 Task: Add an event with the title Third Presentation Preparation, date '2024/03/26', time 8:30 AM to 10:30 AMand add a description: The quality assurance team will examine the actual deliverables produced during the project, such as software applications, reports, or physical products. They will verify that the deliverables meet the specified requirements, functional specifications, and quality standards., put the event into Red category, logged in from the account softage.8@softage.netand send the event invitation to softage.5@softage.net and softage.6@softage.net. Set a reminder for the event 2 hour before
Action: Mouse moved to (139, 171)
Screenshot: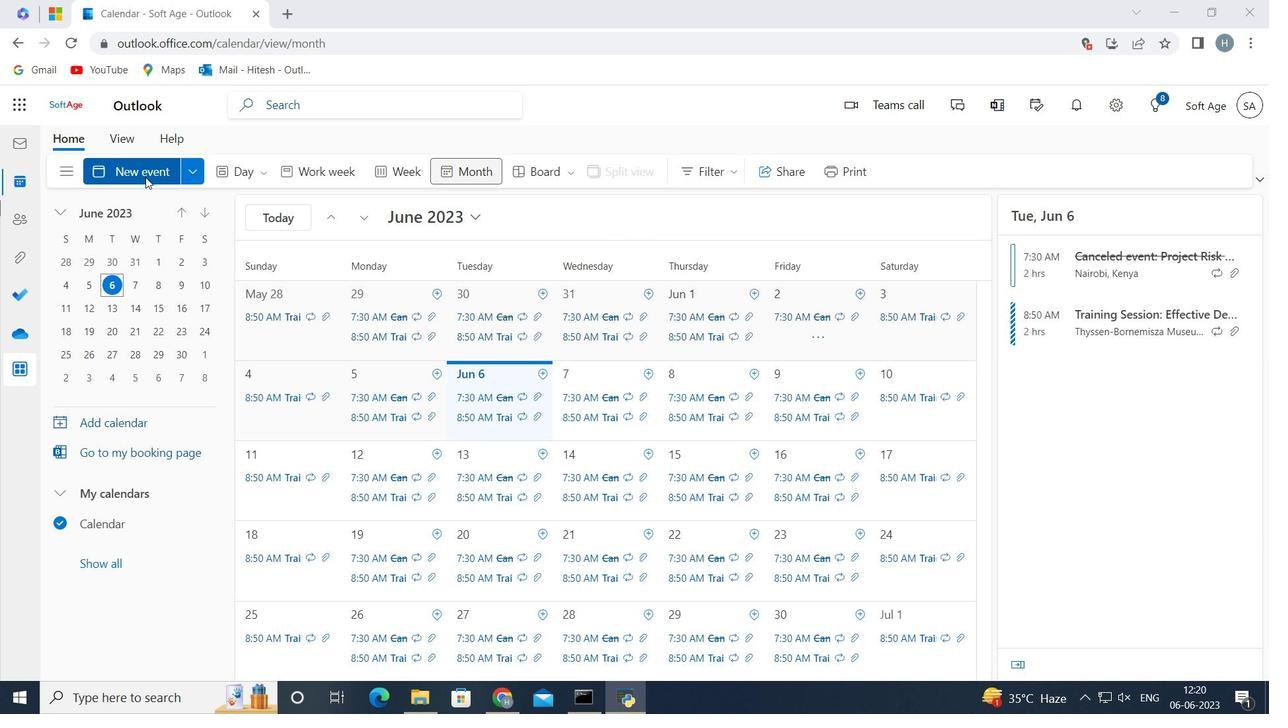 
Action: Mouse pressed left at (139, 171)
Screenshot: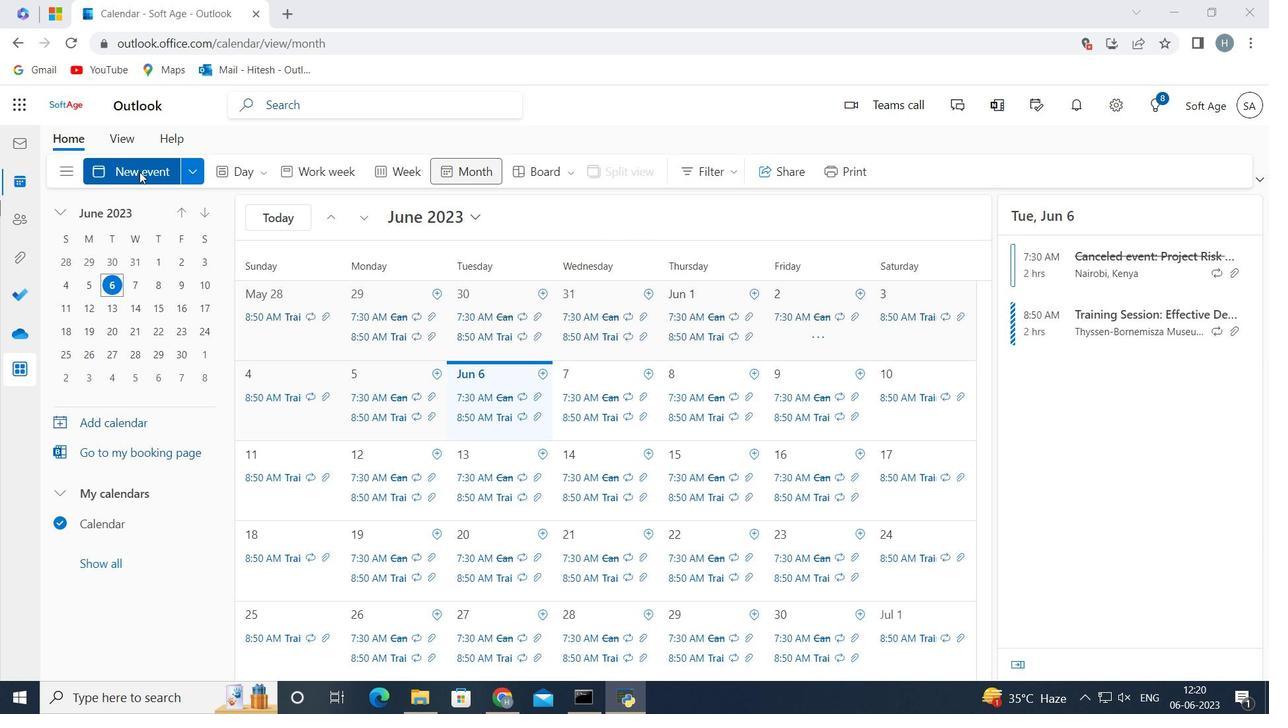 
Action: Mouse moved to (284, 267)
Screenshot: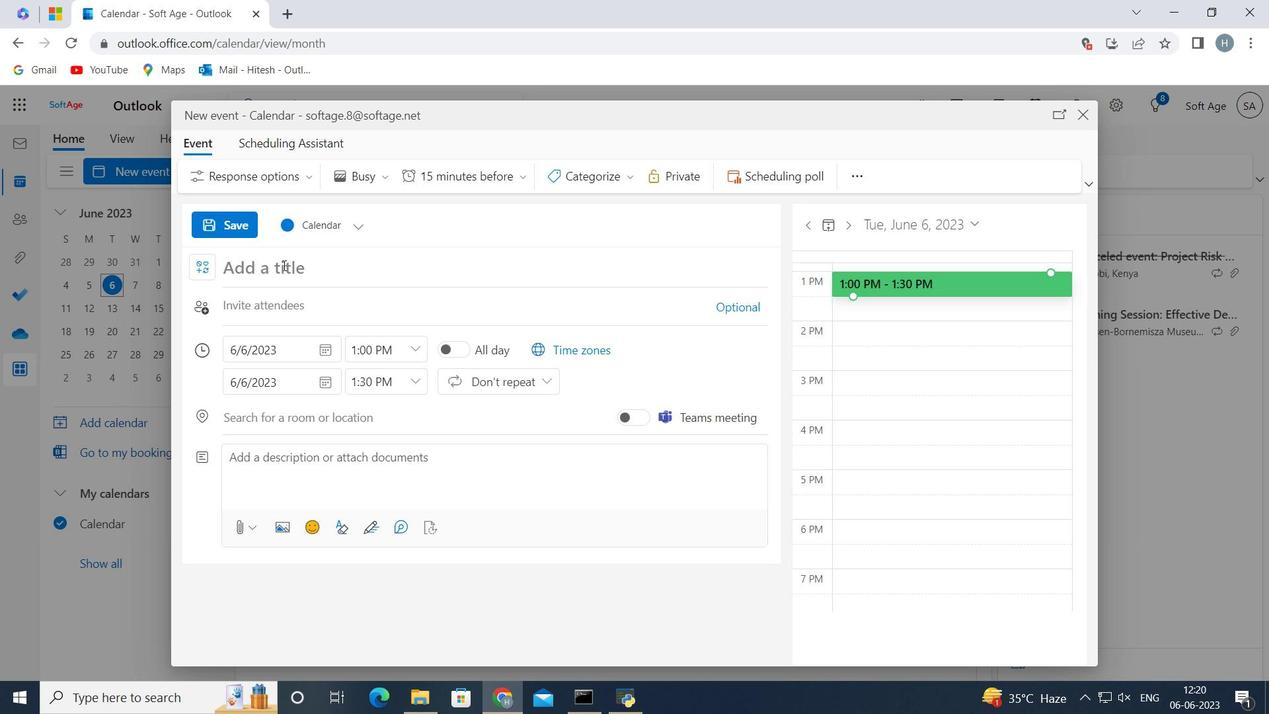 
Action: Mouse pressed left at (284, 267)
Screenshot: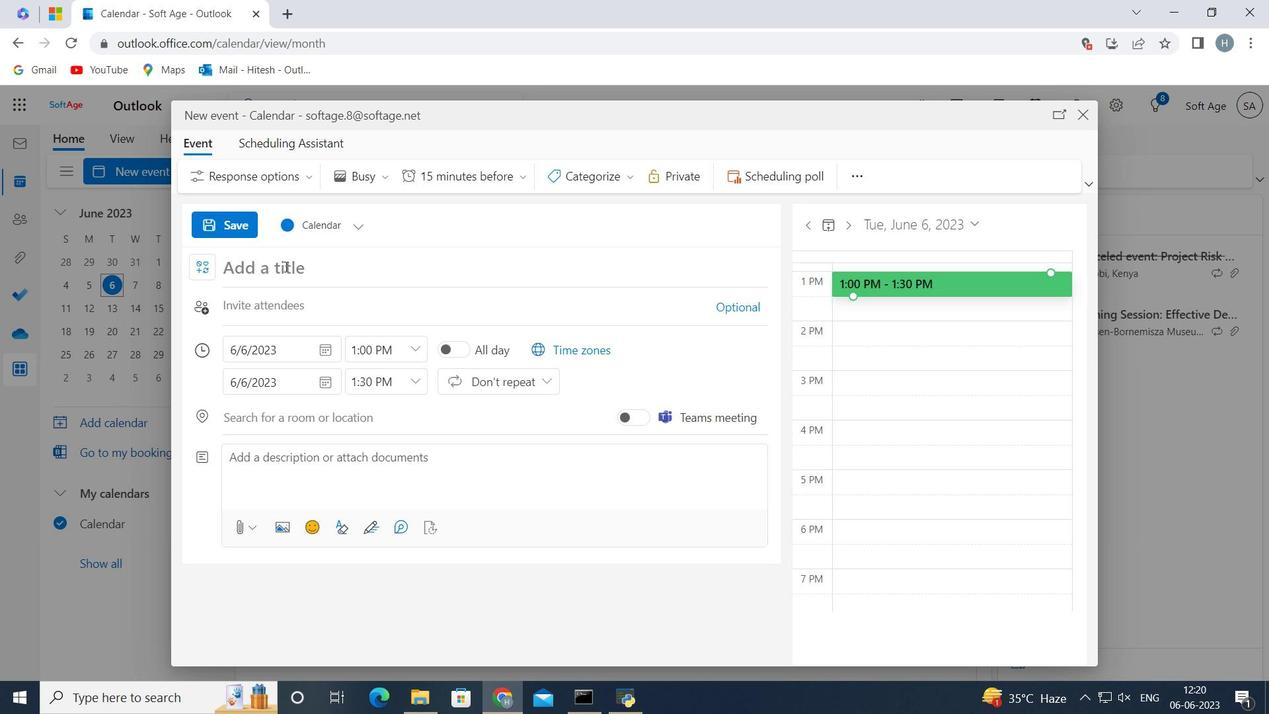 
Action: Mouse moved to (284, 267)
Screenshot: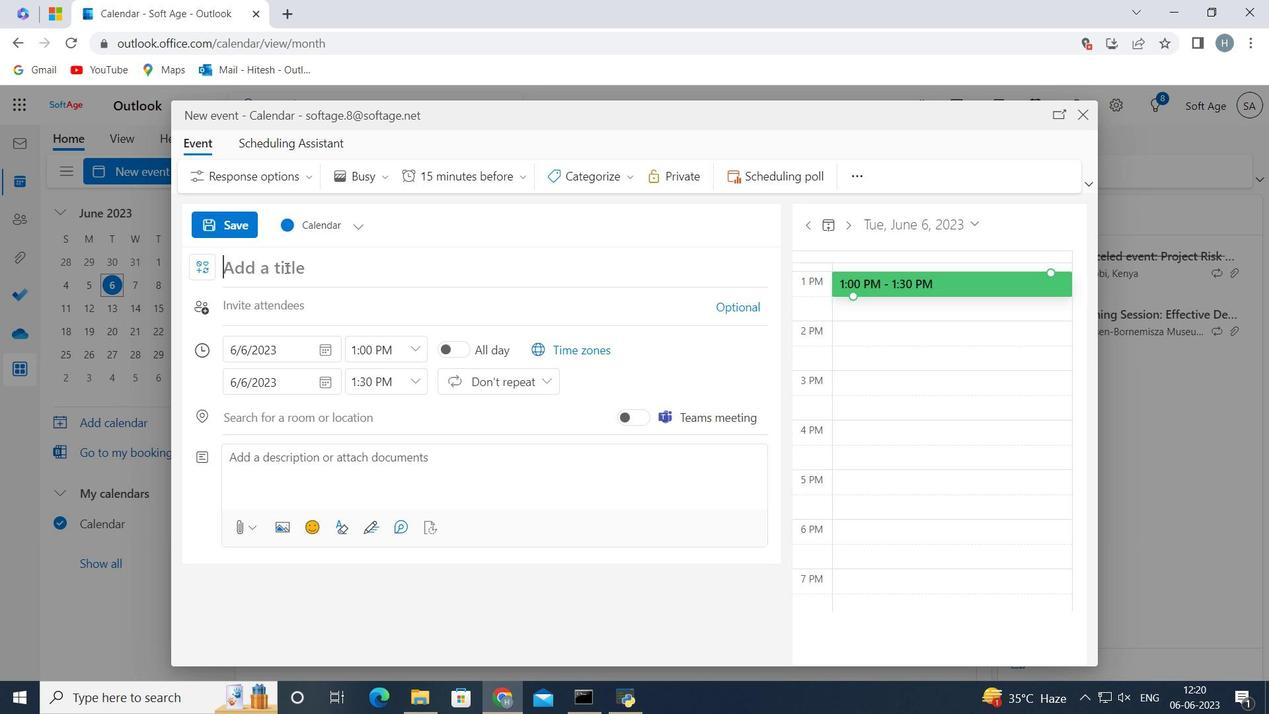 
Action: Key pressed <Key.shift>Third<Key.space><Key.shift>Presentation<Key.space><Key.shift>Preparation<Key.space>
Screenshot: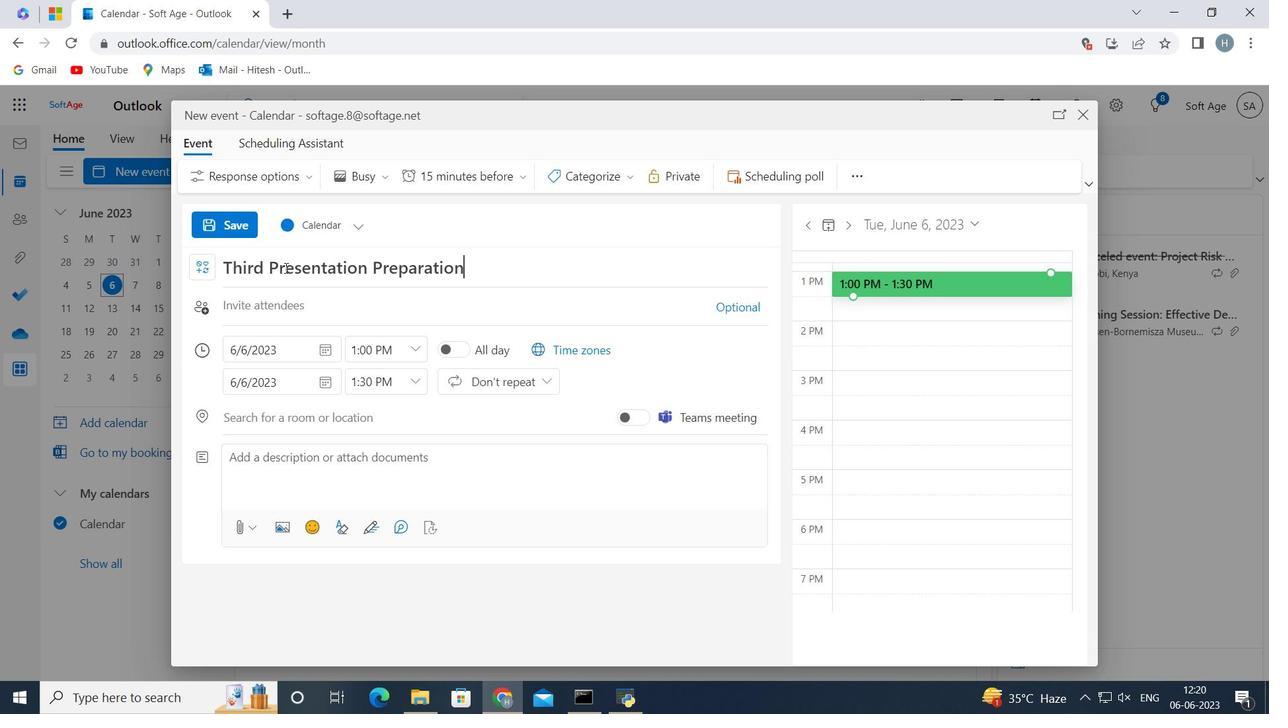 
Action: Mouse moved to (328, 343)
Screenshot: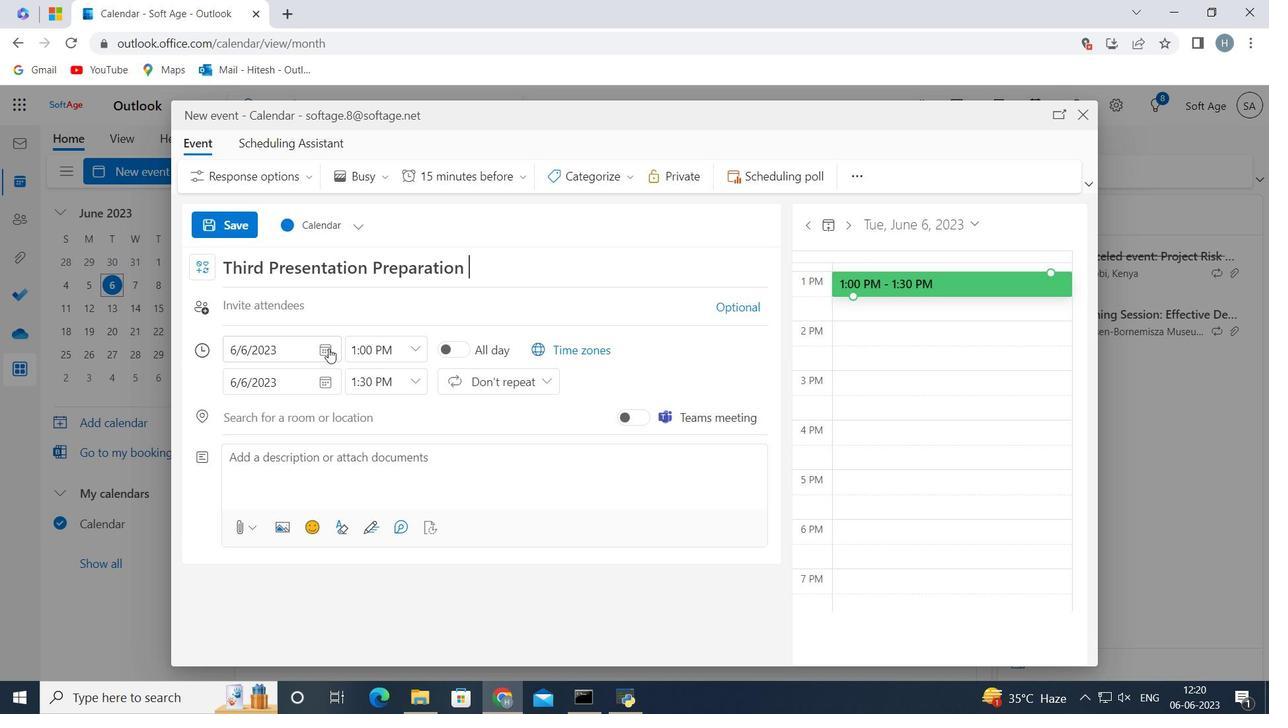 
Action: Mouse pressed left at (328, 343)
Screenshot: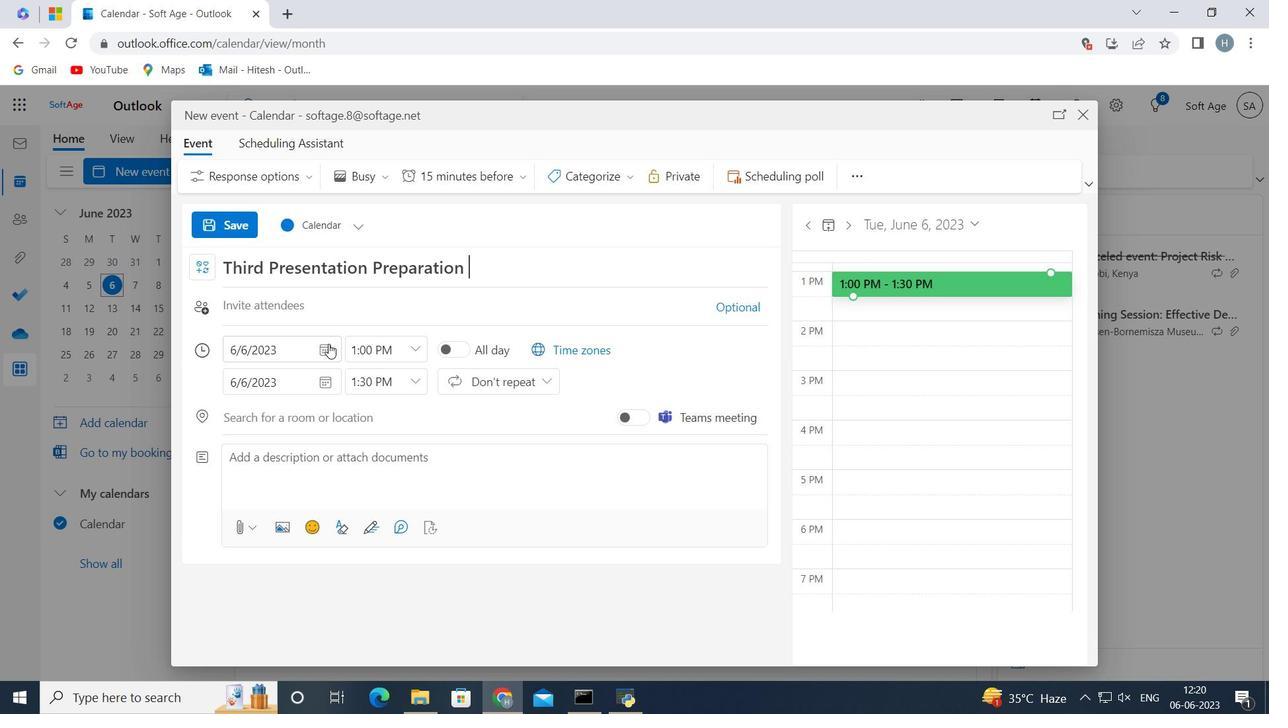 
Action: Mouse moved to (314, 390)
Screenshot: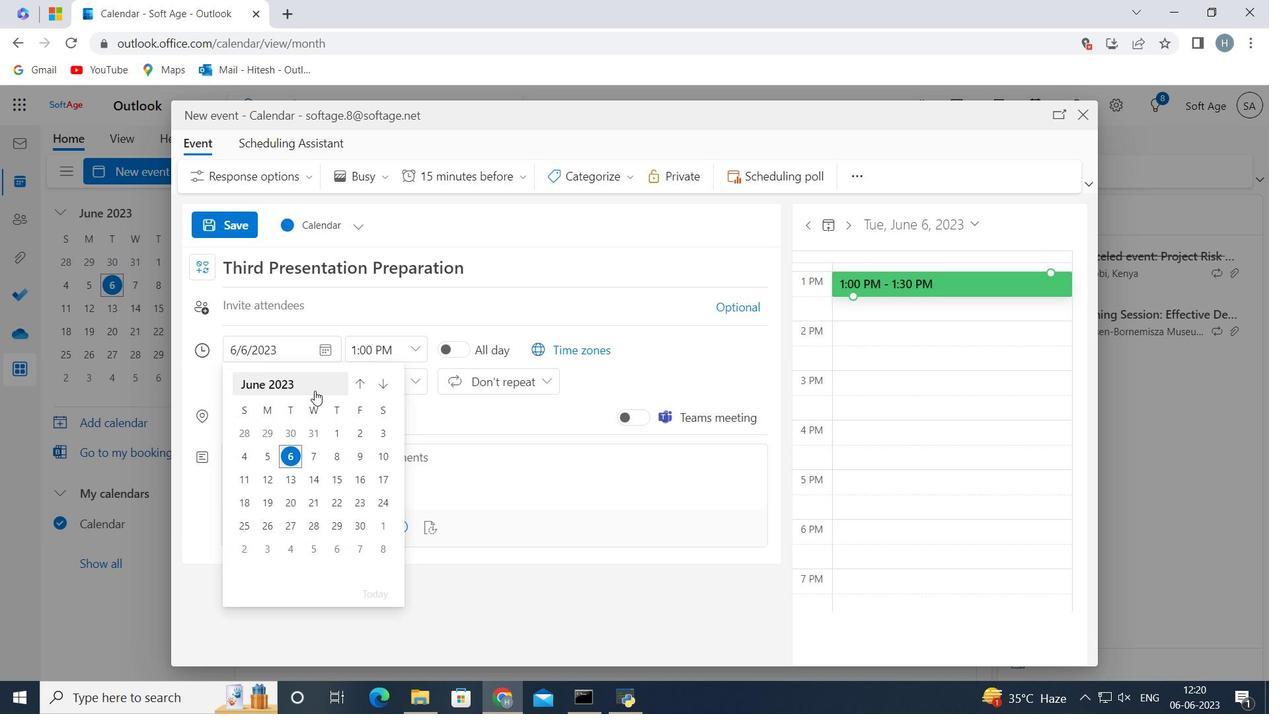 
Action: Mouse pressed left at (314, 390)
Screenshot: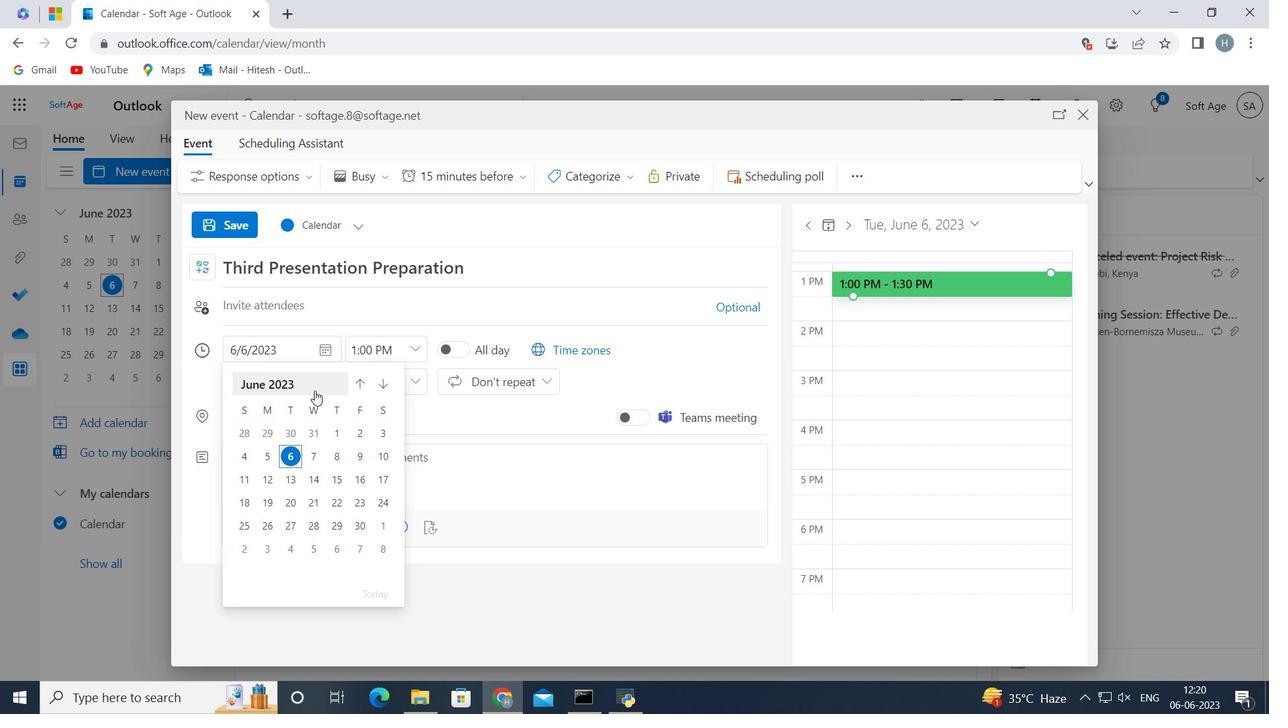 
Action: Mouse pressed left at (314, 390)
Screenshot: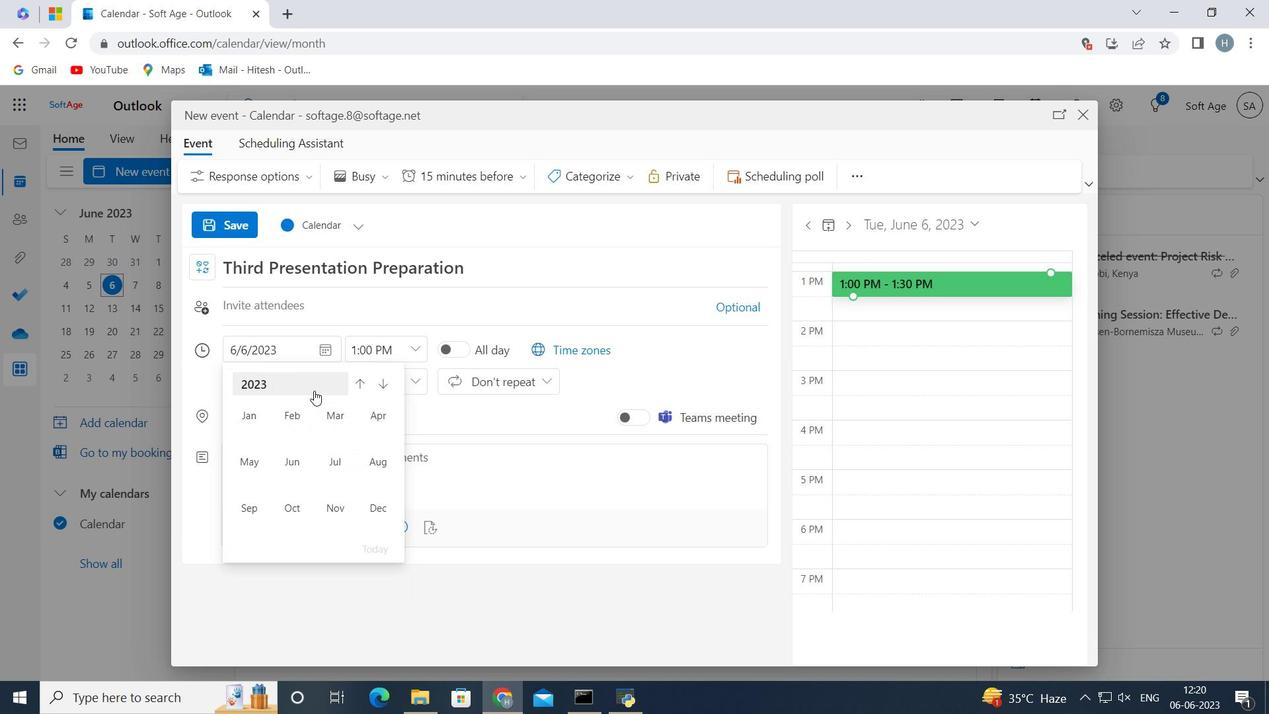
Action: Mouse moved to (247, 460)
Screenshot: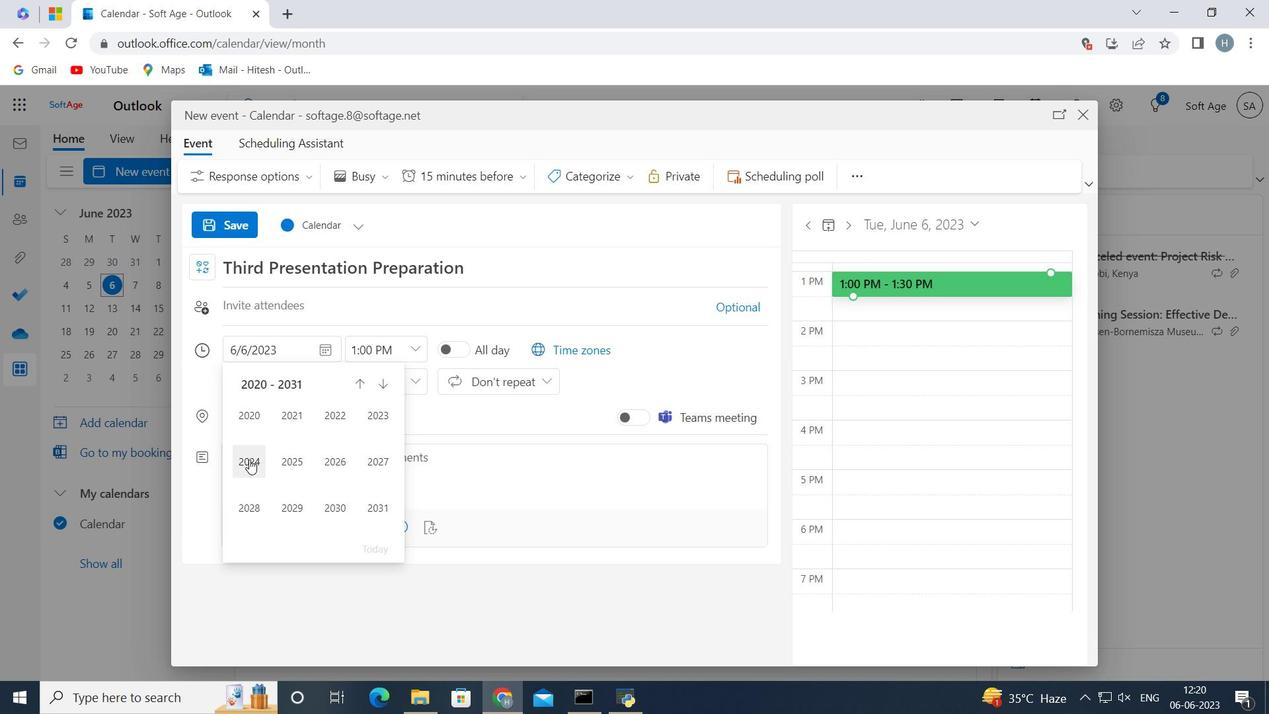 
Action: Mouse pressed left at (247, 460)
Screenshot: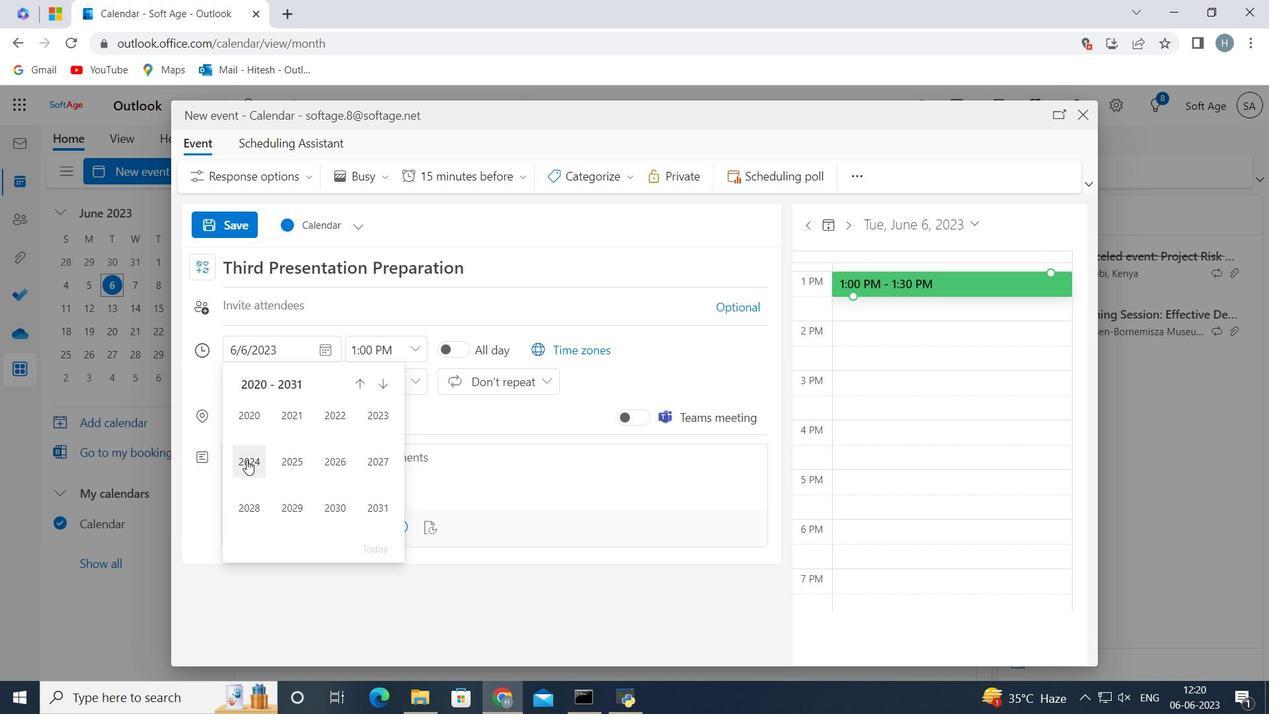 
Action: Mouse moved to (331, 411)
Screenshot: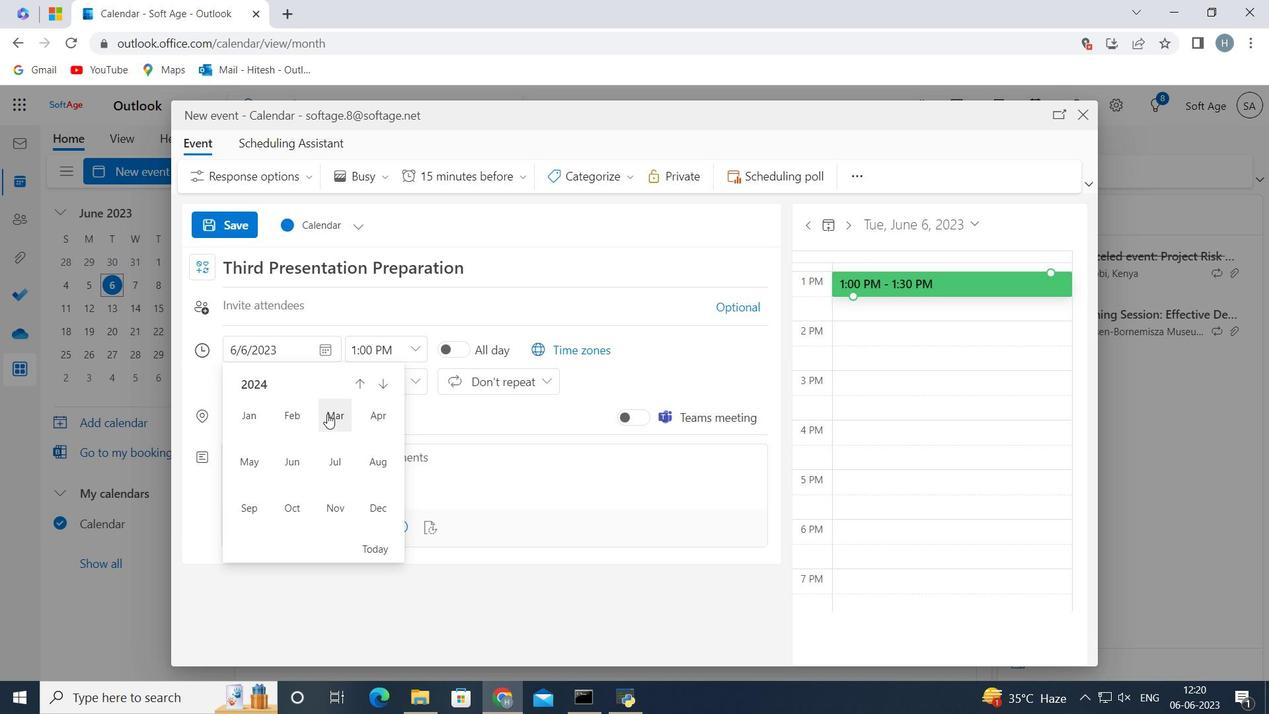 
Action: Mouse pressed left at (331, 411)
Screenshot: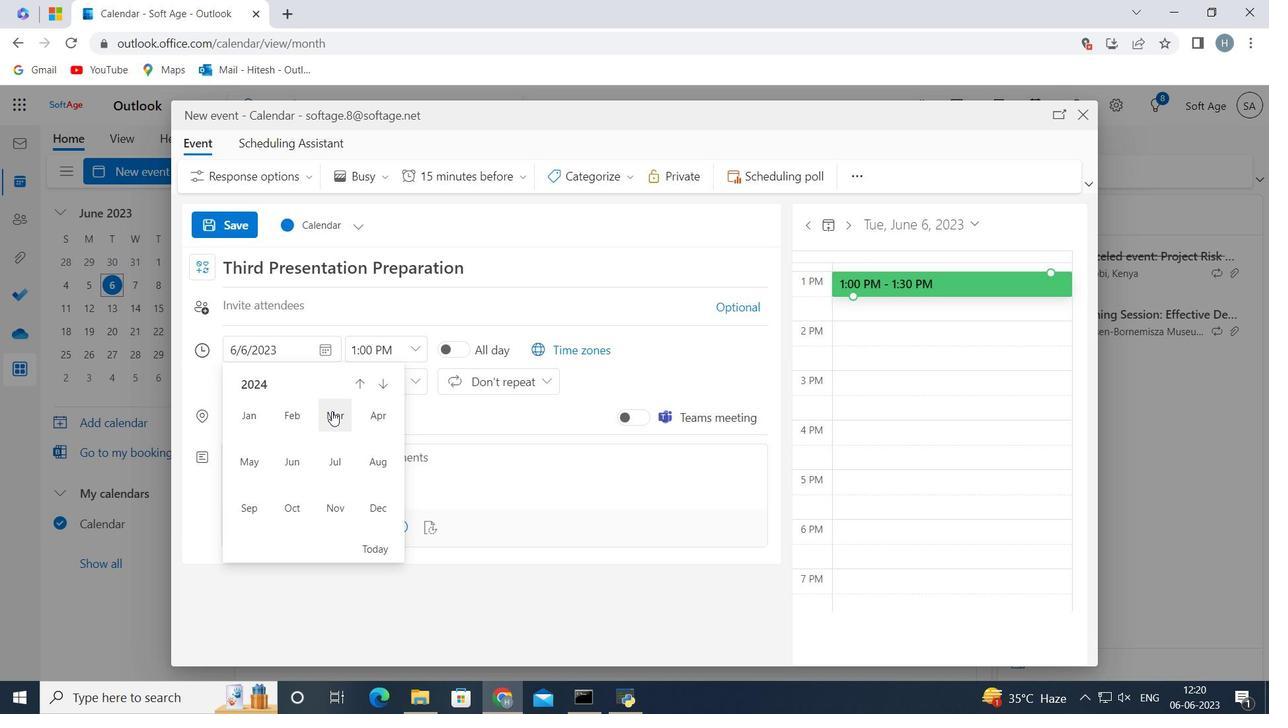 
Action: Mouse moved to (294, 521)
Screenshot: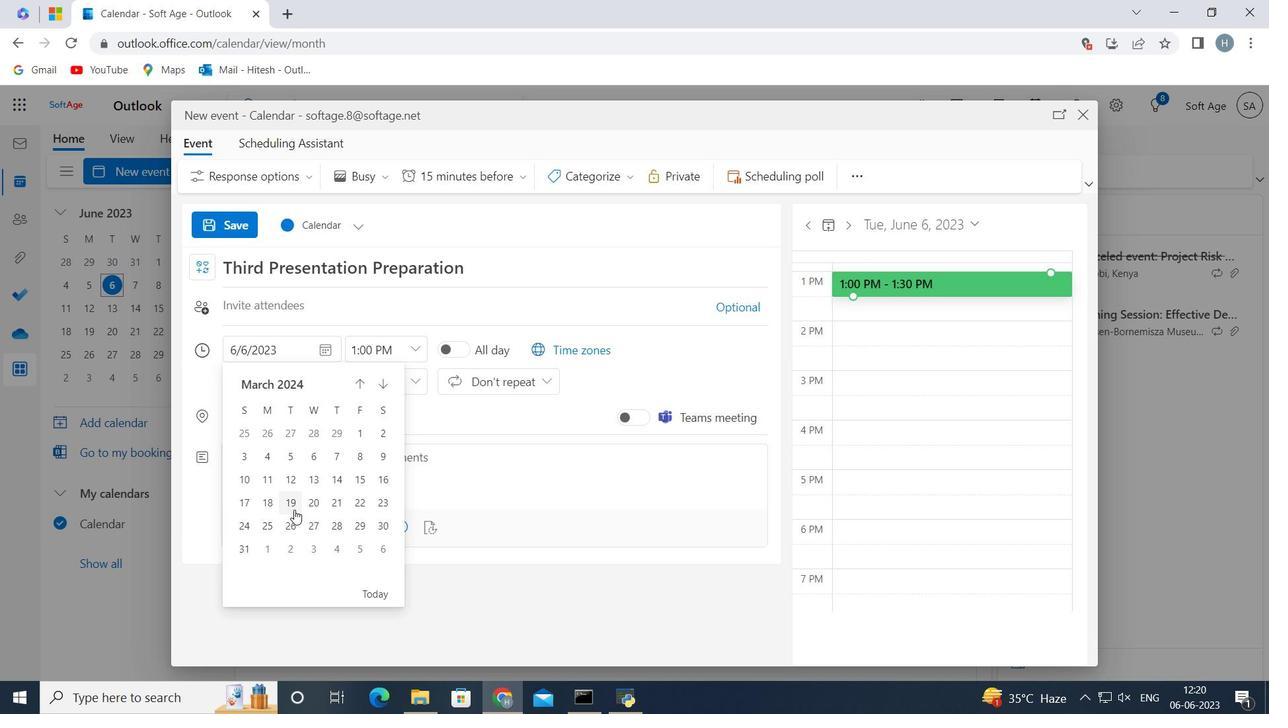 
Action: Mouse pressed left at (294, 521)
Screenshot: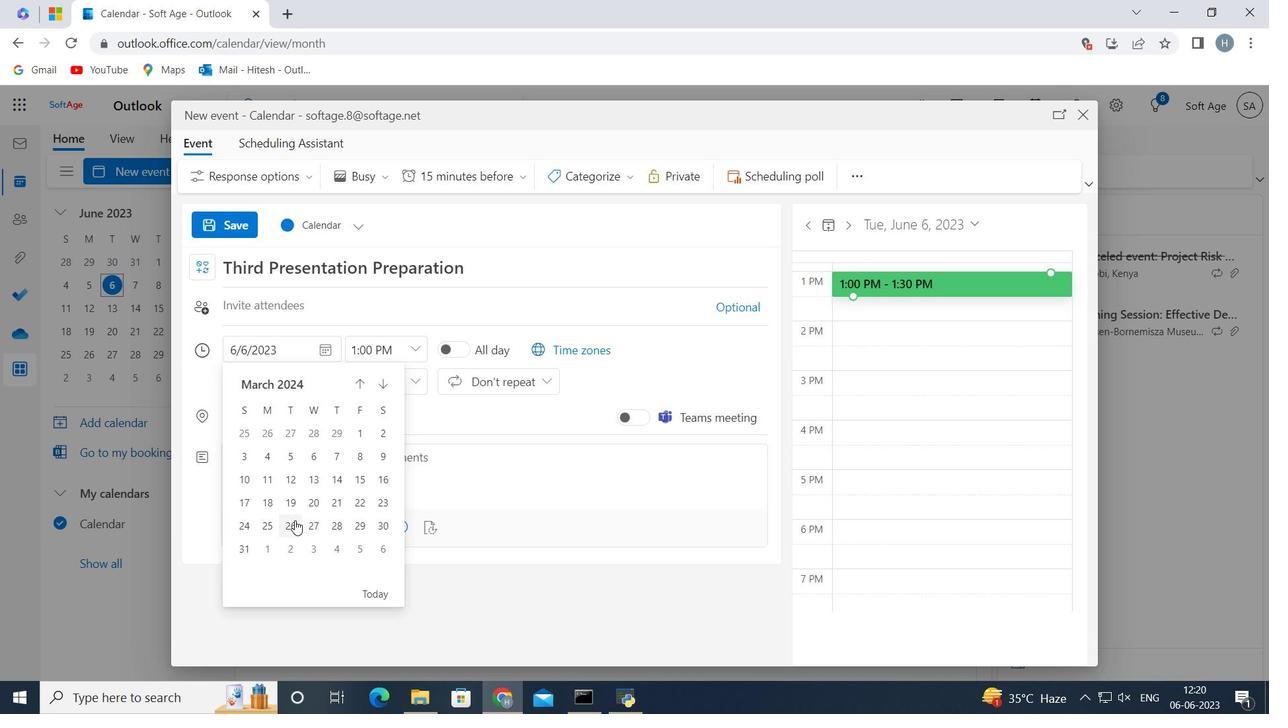 
Action: Mouse moved to (415, 351)
Screenshot: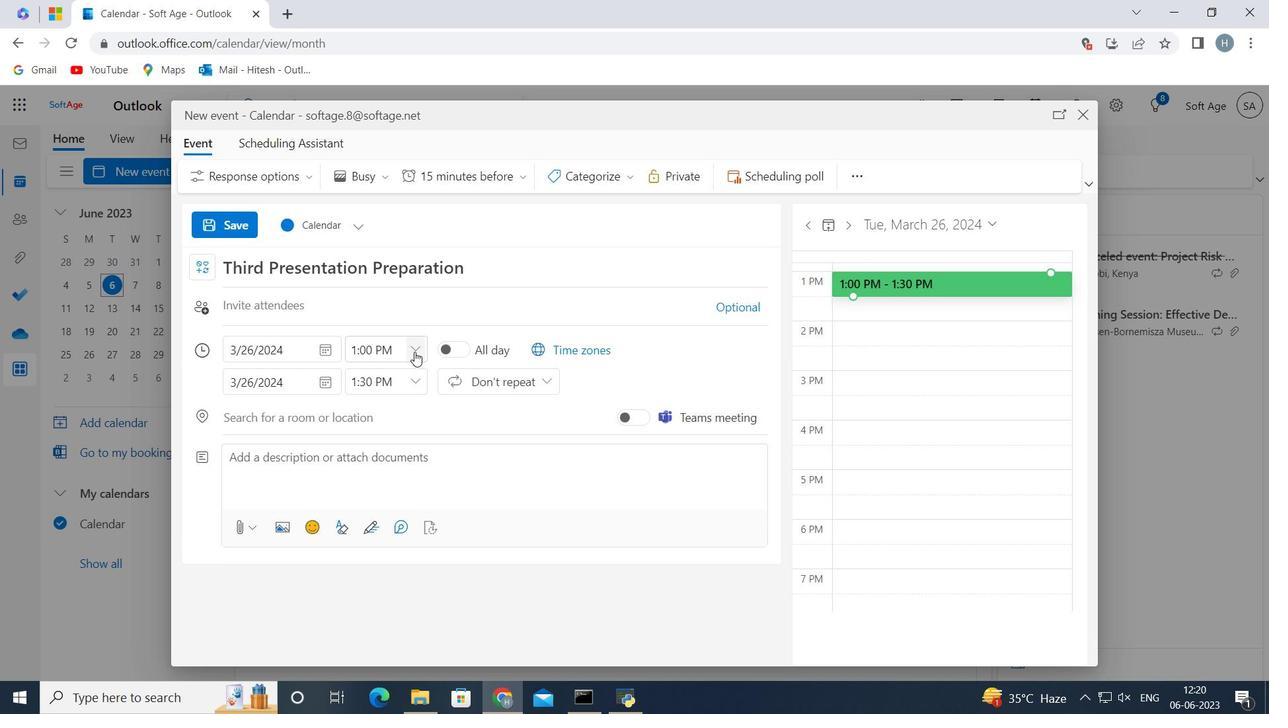 
Action: Mouse pressed left at (415, 351)
Screenshot: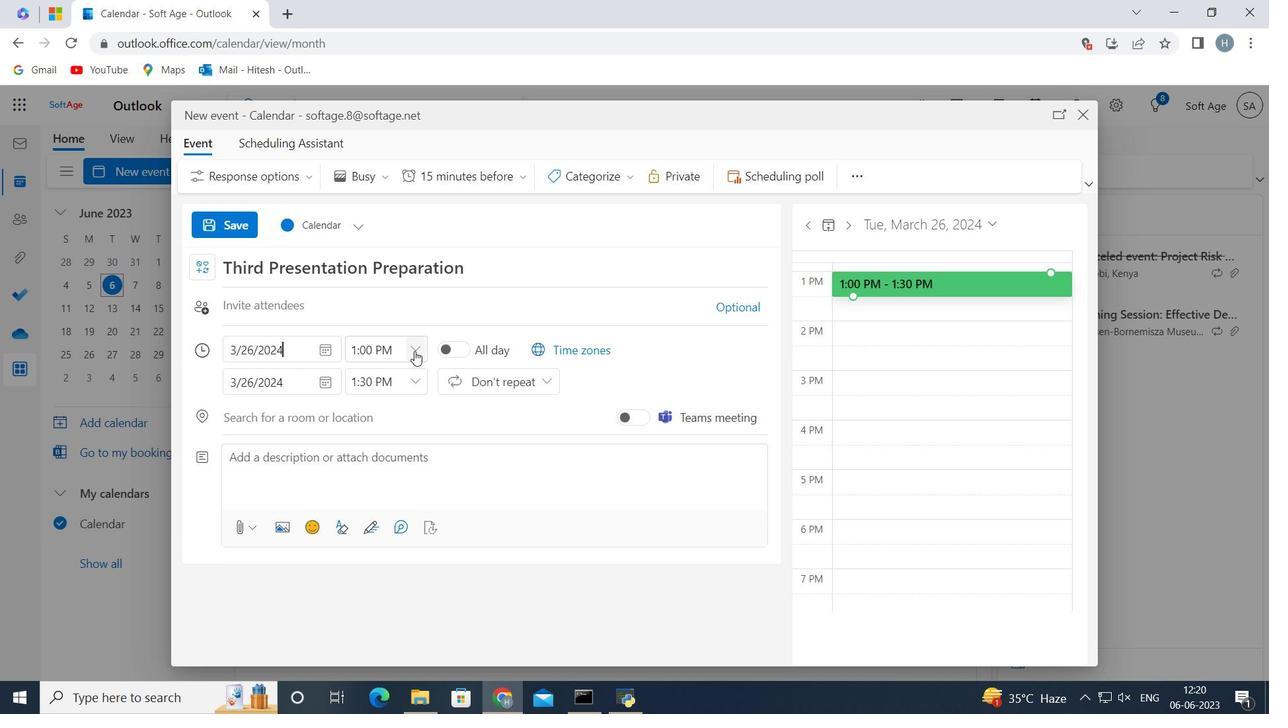 
Action: Mouse moved to (411, 460)
Screenshot: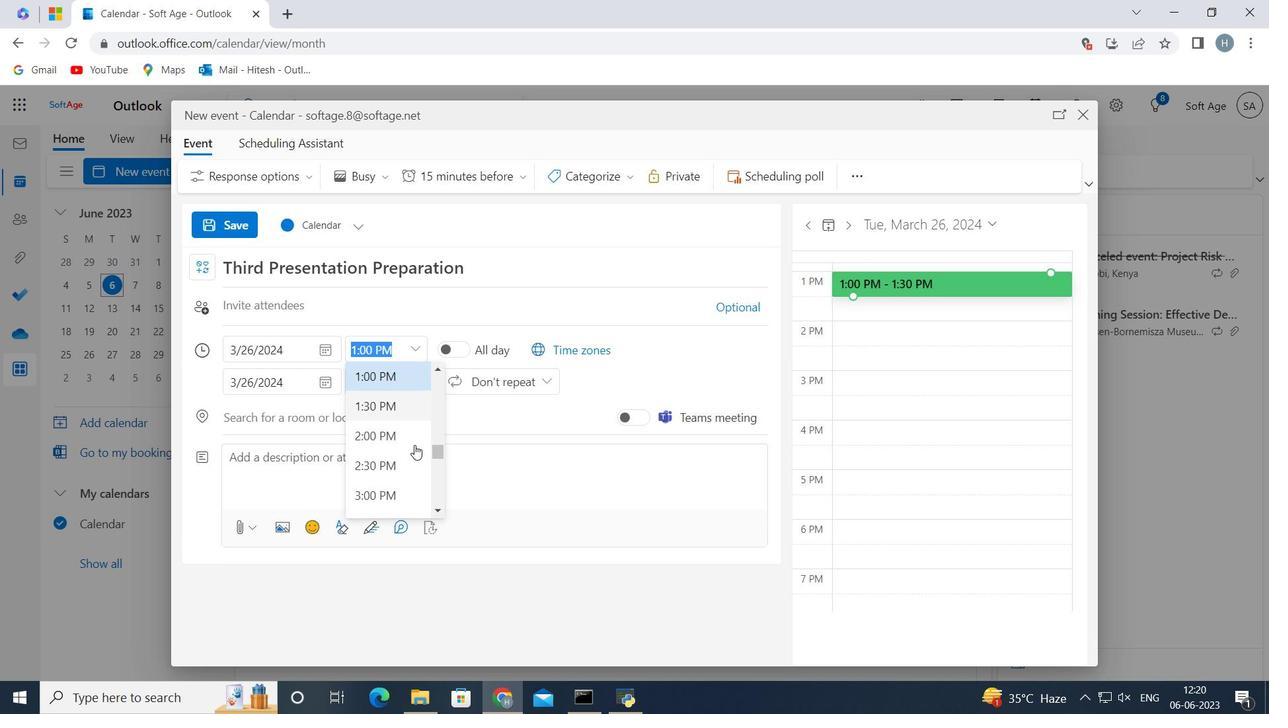 
Action: Mouse scrolled (411, 460) with delta (0, 0)
Screenshot: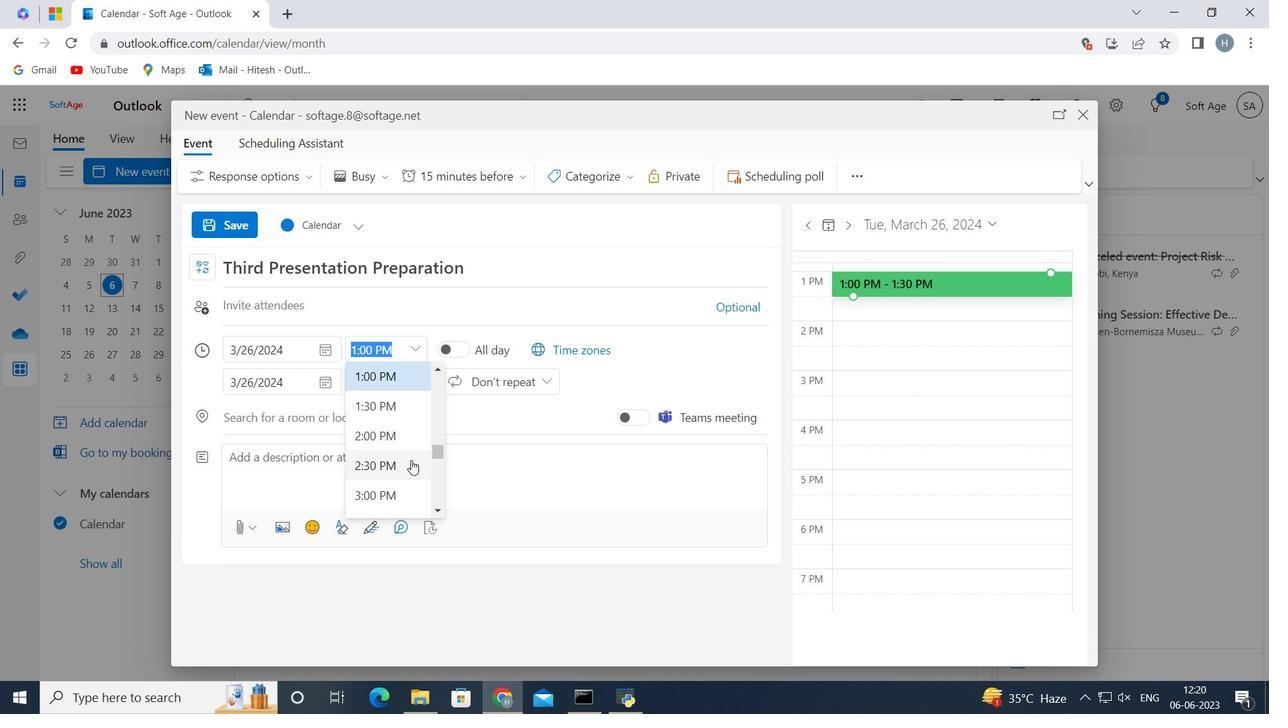 
Action: Mouse scrolled (411, 460) with delta (0, 0)
Screenshot: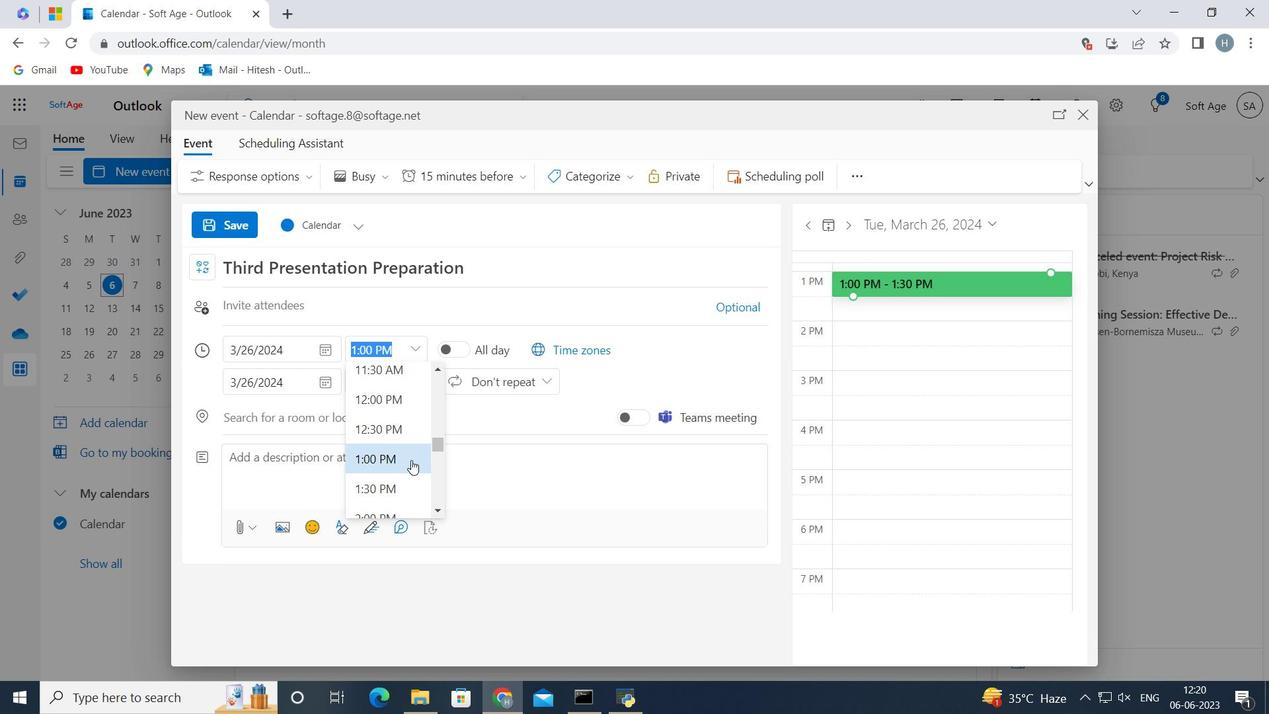 
Action: Mouse scrolled (411, 460) with delta (0, 0)
Screenshot: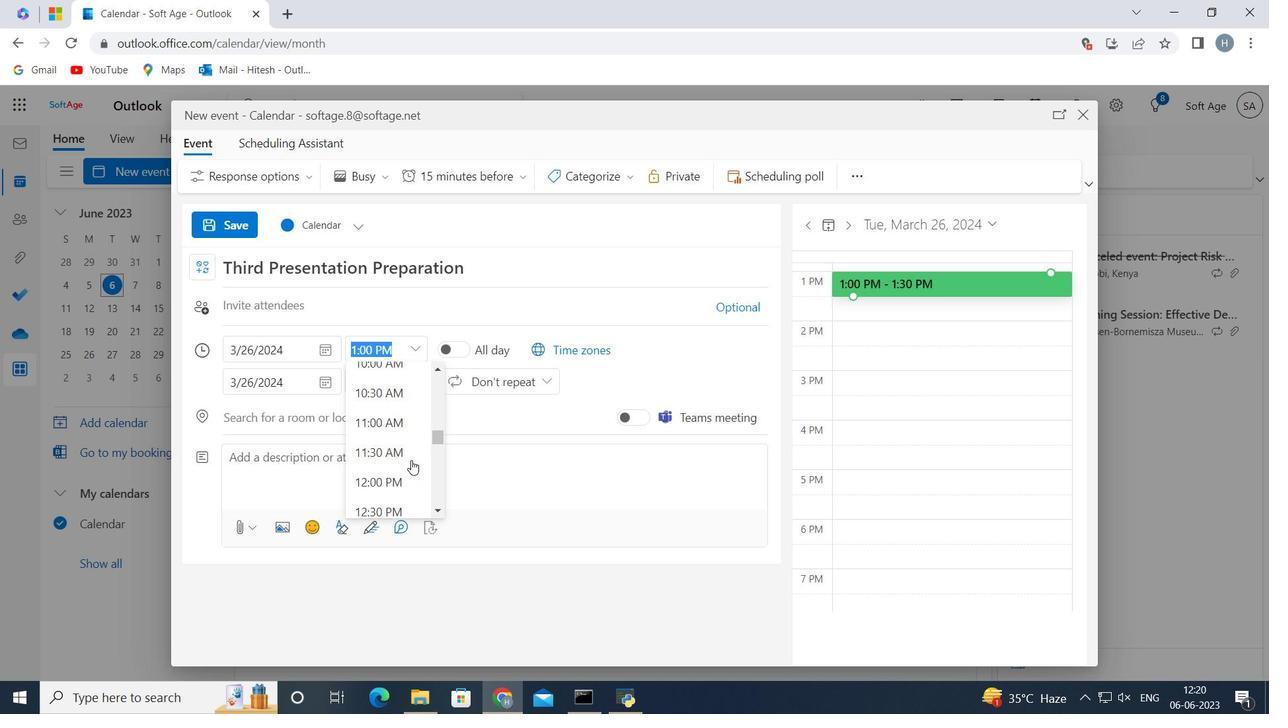 
Action: Mouse scrolled (411, 460) with delta (0, 0)
Screenshot: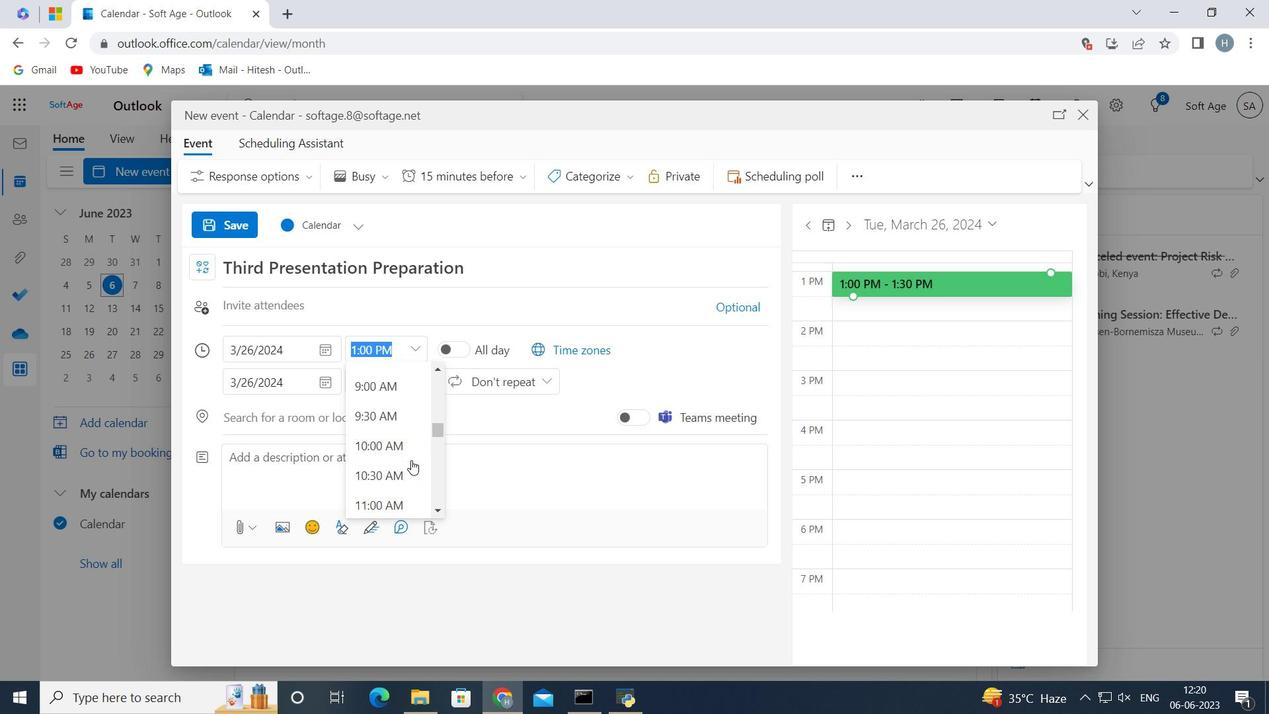 
Action: Mouse moved to (381, 433)
Screenshot: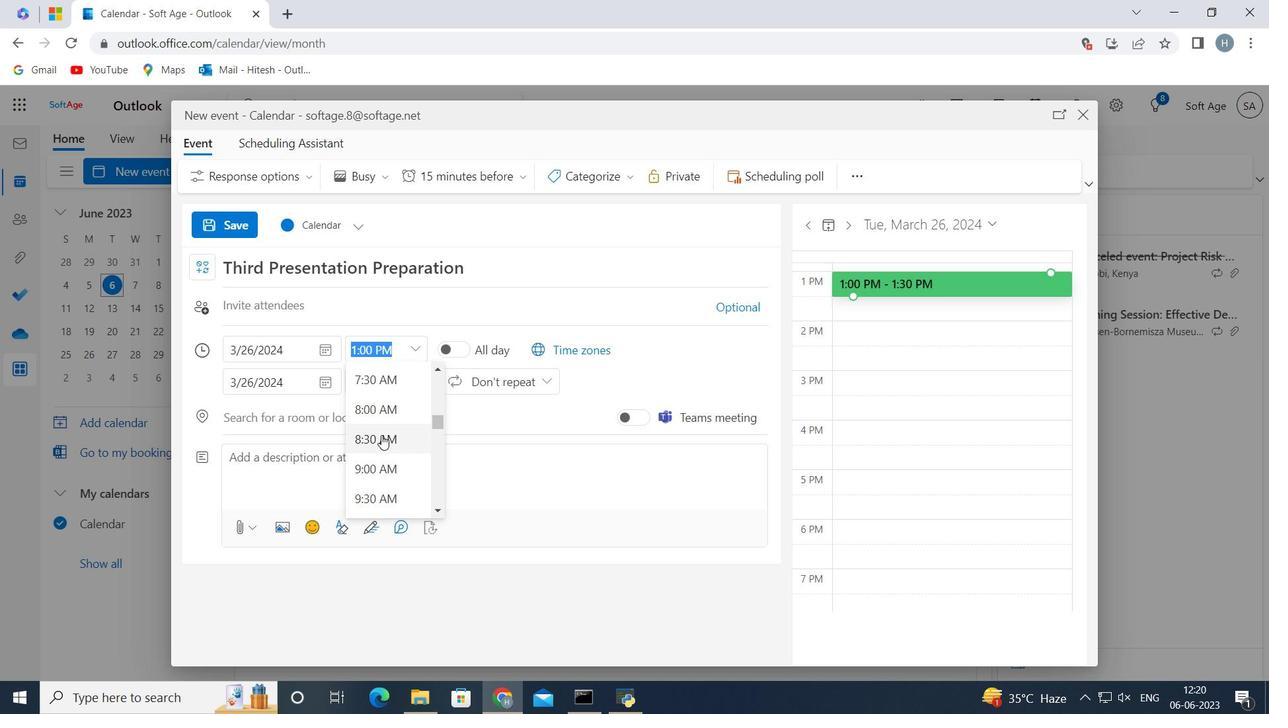 
Action: Mouse pressed left at (381, 433)
Screenshot: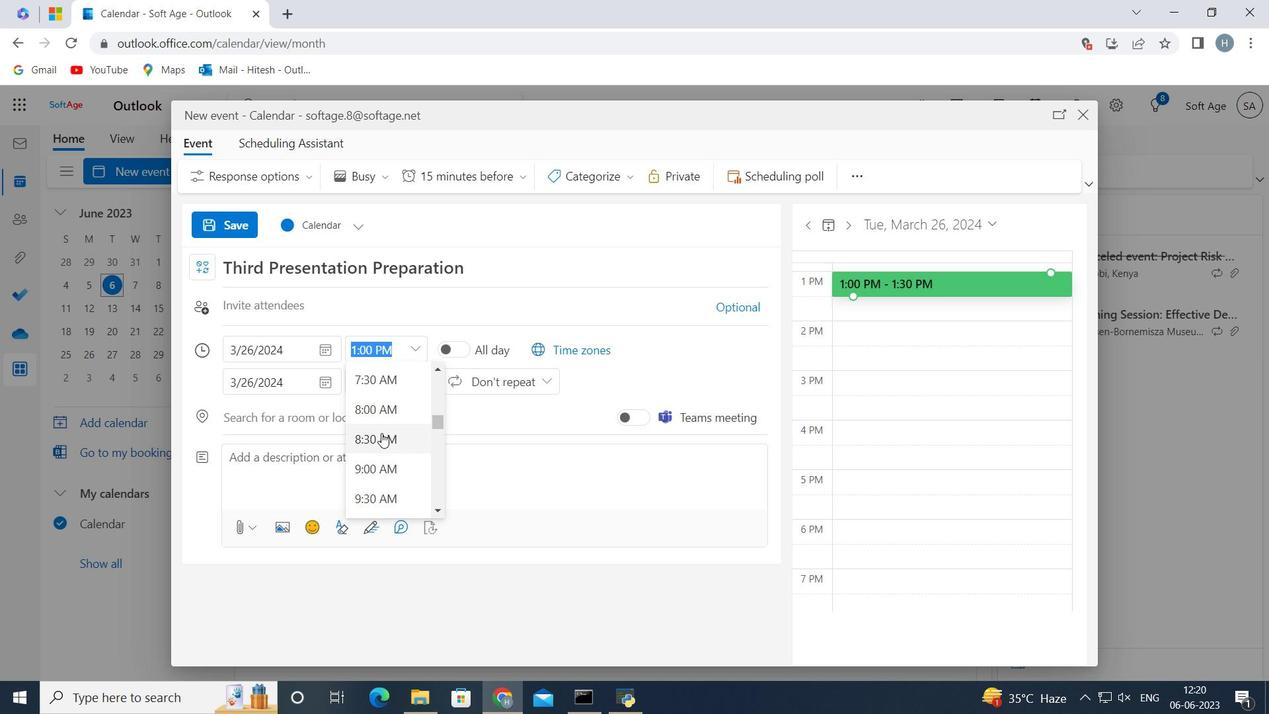 
Action: Mouse moved to (419, 372)
Screenshot: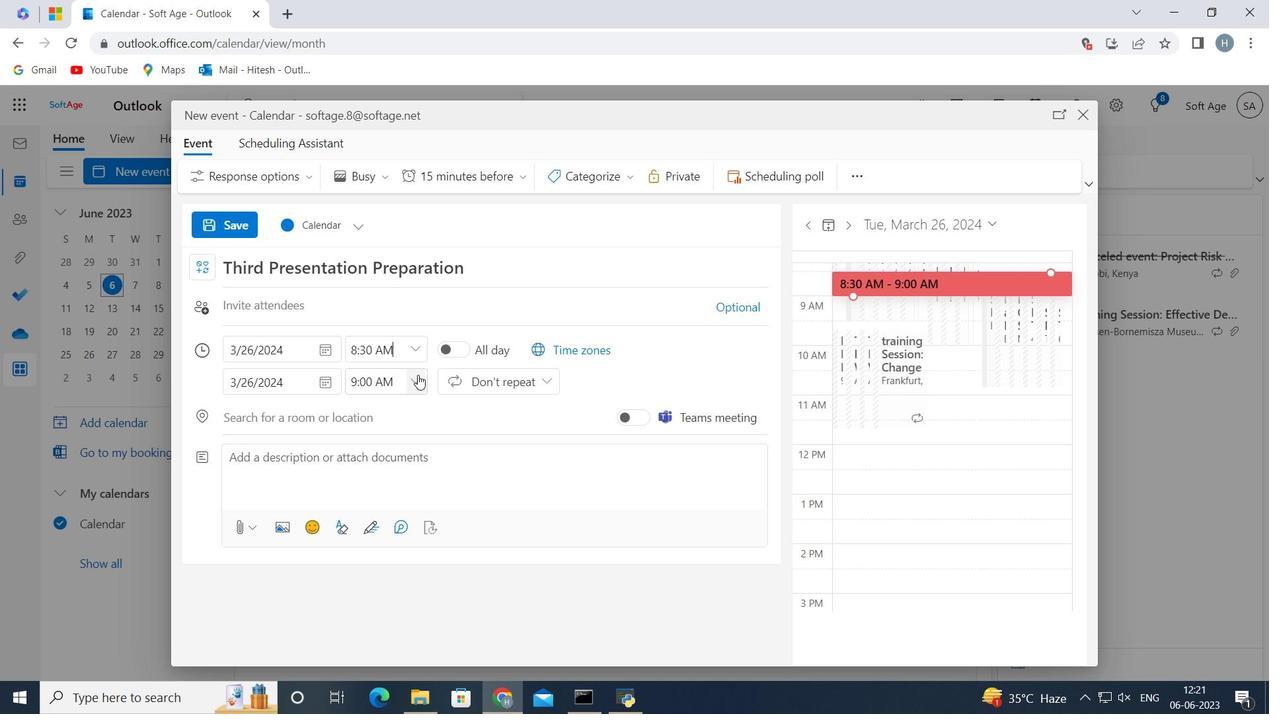 
Action: Mouse pressed left at (419, 372)
Screenshot: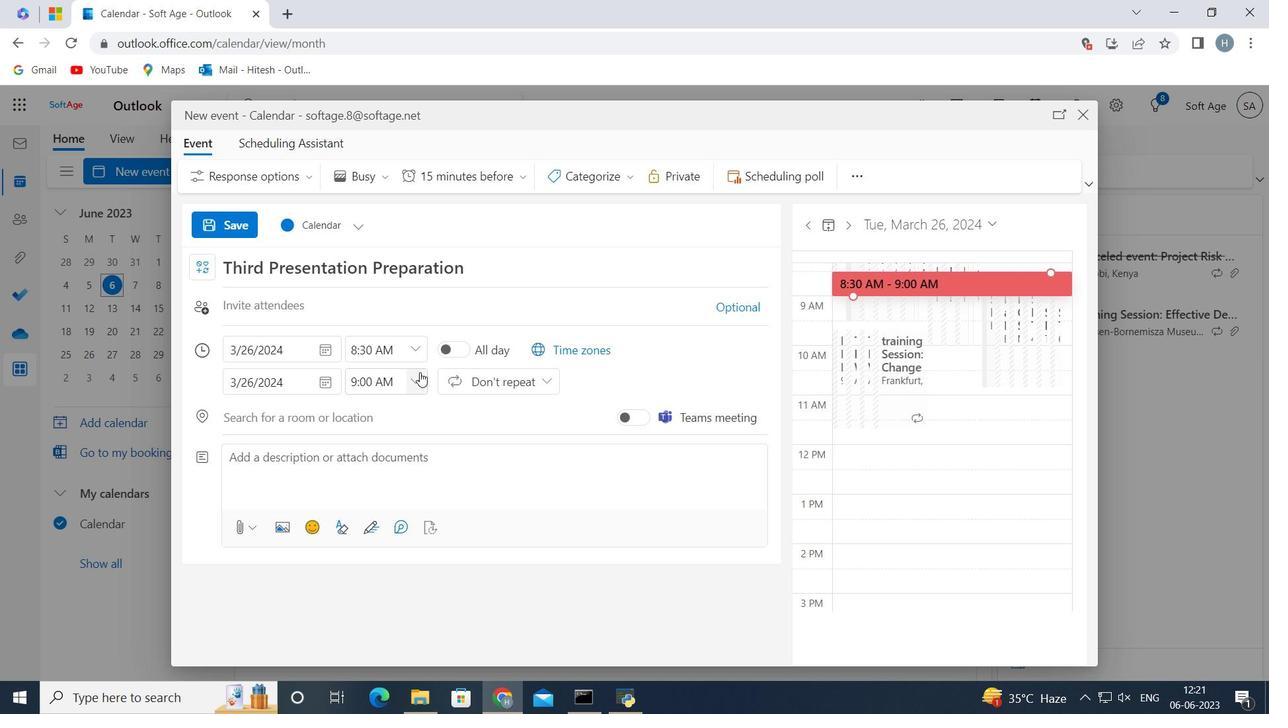 
Action: Mouse moved to (403, 491)
Screenshot: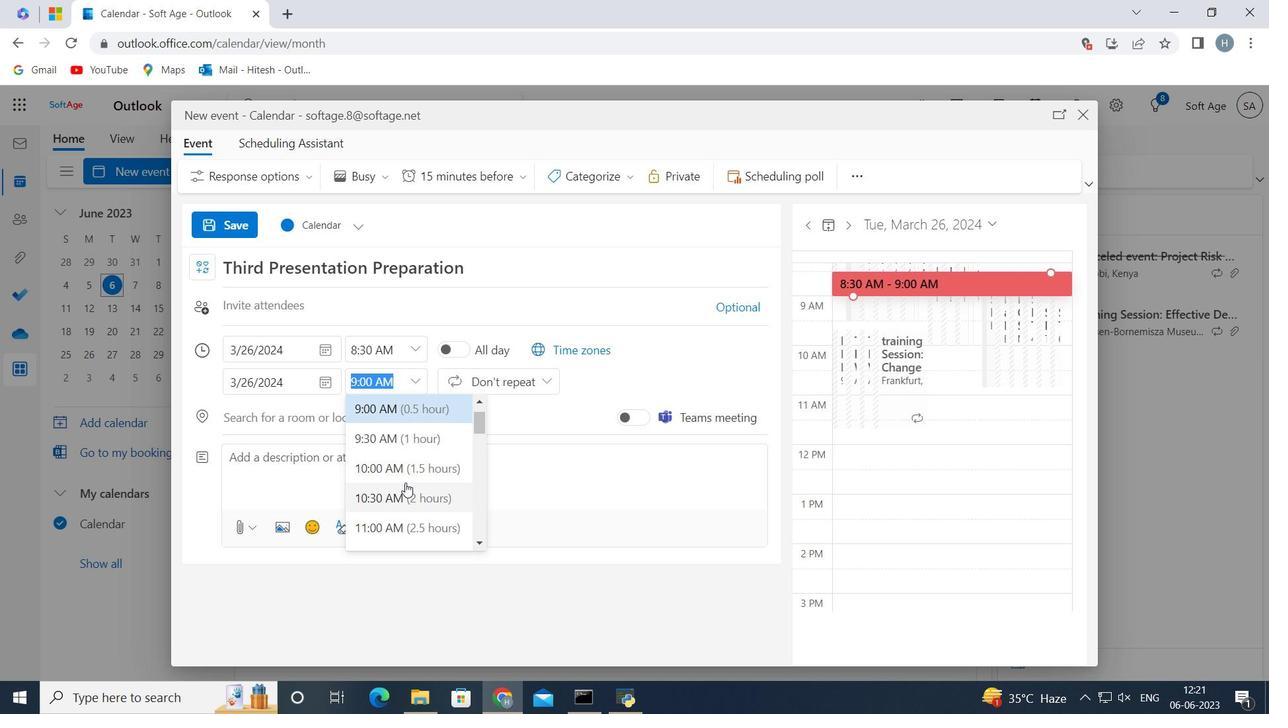 
Action: Mouse pressed left at (403, 491)
Screenshot: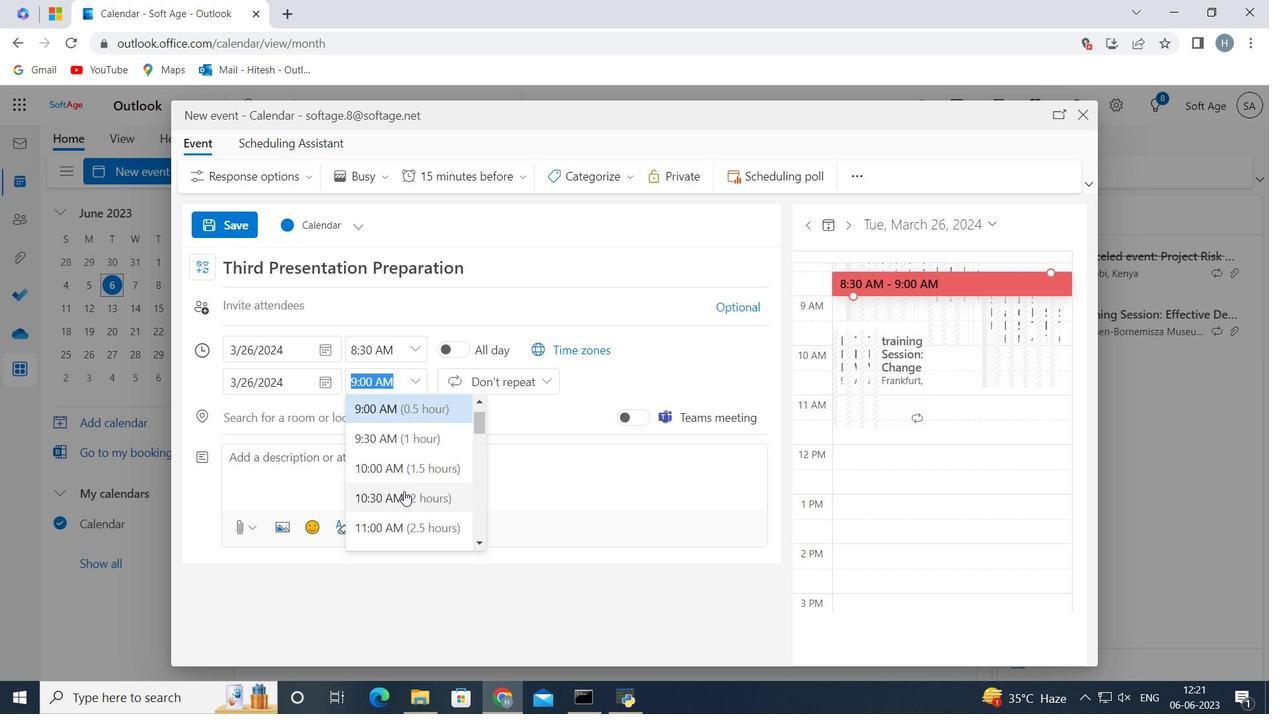 
Action: Mouse moved to (353, 455)
Screenshot: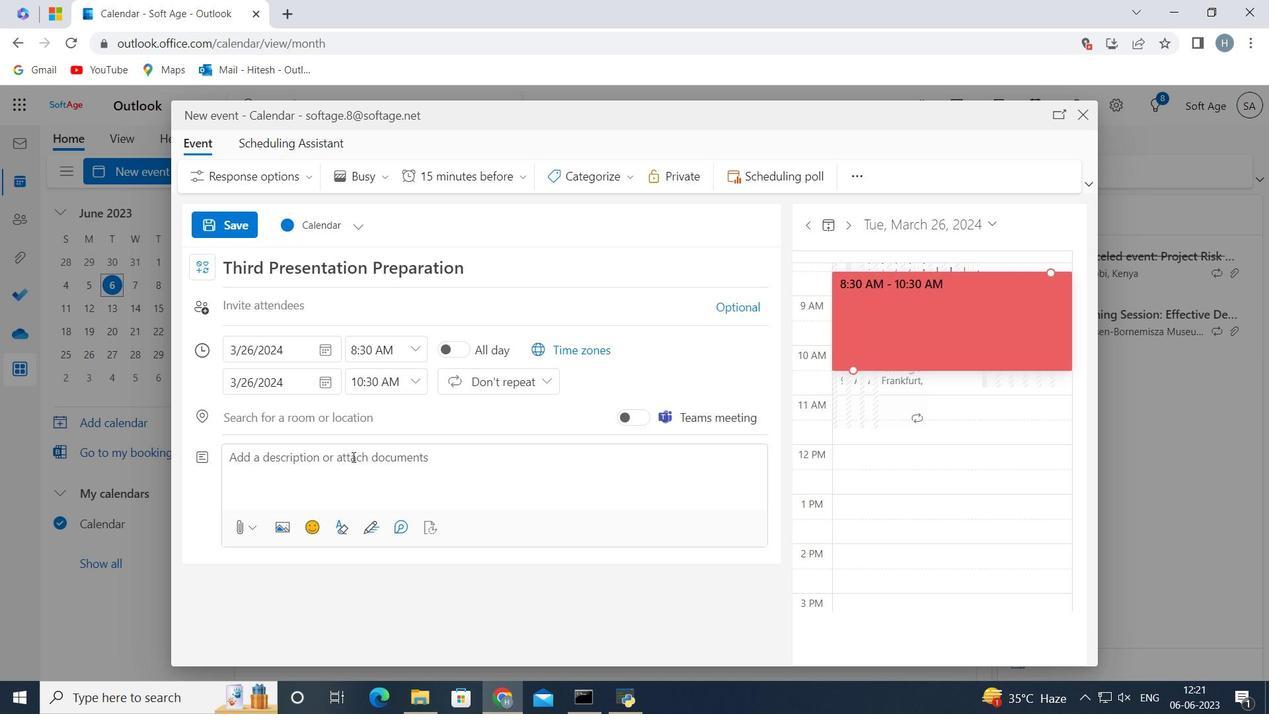 
Action: Mouse pressed left at (353, 455)
Screenshot: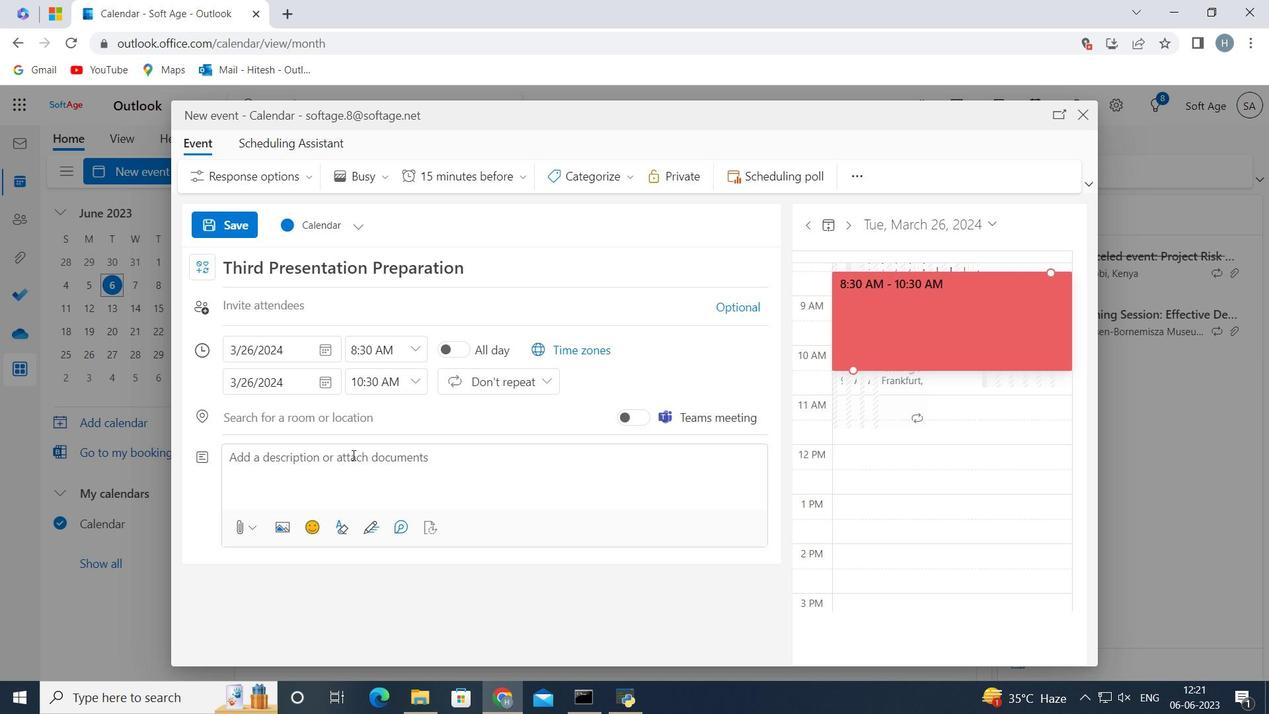 
Action: Key pressed <Key.shift>The<Key.space><Key.shift>Quality<Key.space><Key.shift>Assurance<Key.space>team<Key.space>will<Key.space>examine<Key.space>the<Key.space>actual<Key.space>deliverables<Key.space>produced<Key.space>during<Key.space>the<Key.space>project,<Key.space>such<Key.space>as<Key.space>software<Key.space>applications,<Key.space>reports,<Key.space>or<Key.space>physical<Key.space>products.<Key.space><Key.shift>They<Key.space>will<Key.space>verify<Key.space>that<Key.space>the<Key.space>deliverables<Key.space>meet<Key.space>the<Key.space>epecified<Key.backspace><Key.backspace><Key.backspace><Key.backspace><Key.backspace><Key.backspace><Key.backspace><Key.backspace><Key.backspace>speci<Key.backspace>o<Key.backspace>ified<Key.space>e<Key.backspace>rwquirements,<Key.space>functiom<Key.backspace>nal<Key.backspace><Key.backspace><Key.backspace><Key.backspace><Key.backspace><Key.backspace><Key.backspace><Key.backspace><Key.backspace><Key.backspace><Key.backspace><Key.backspace><Key.backspace><Key.backspace><Key.backspace><Key.backspace><Key.backspace><Key.backspace><Key.backspace><Key.backspace><Key.backspace><Key.backspace><Key.backspace>equirements,<Key.space>functional<Key.space>specifications,<Key.space>and<Key.space>quality<Key.space>standards,<Key.space>put<Key.space>the<Key.space>event<Key.space>into<Key.space><Key.backspace><Key.backspace><Key.backspace><Key.backspace><Key.backspace><Key.backspace><Key.backspace><Key.backspace><Key.backspace><Key.backspace><Key.backspace><Key.backspace><Key.backspace><Key.backspace><Key.backspace><Key.backspace><Key.backspace><Key.backspace><Key.backspace><Key.backspace><Key.backspace>.<Key.space>
Screenshot: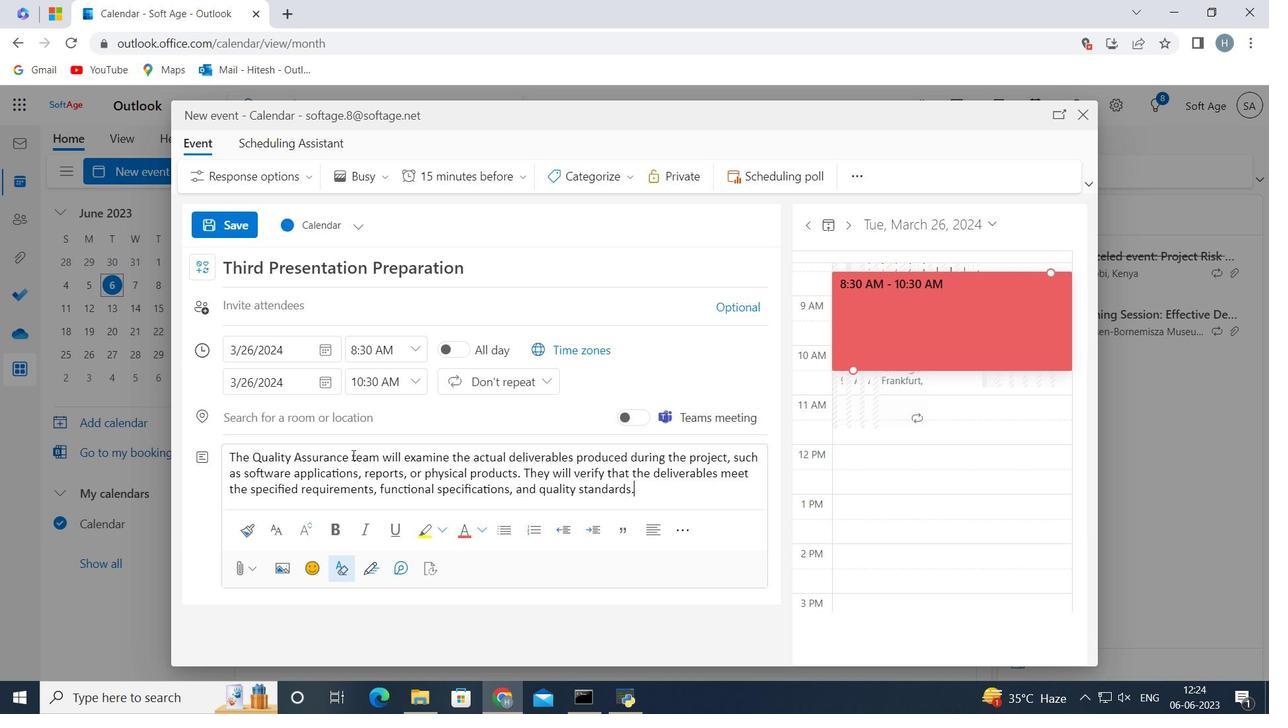 
Action: Mouse moved to (587, 177)
Screenshot: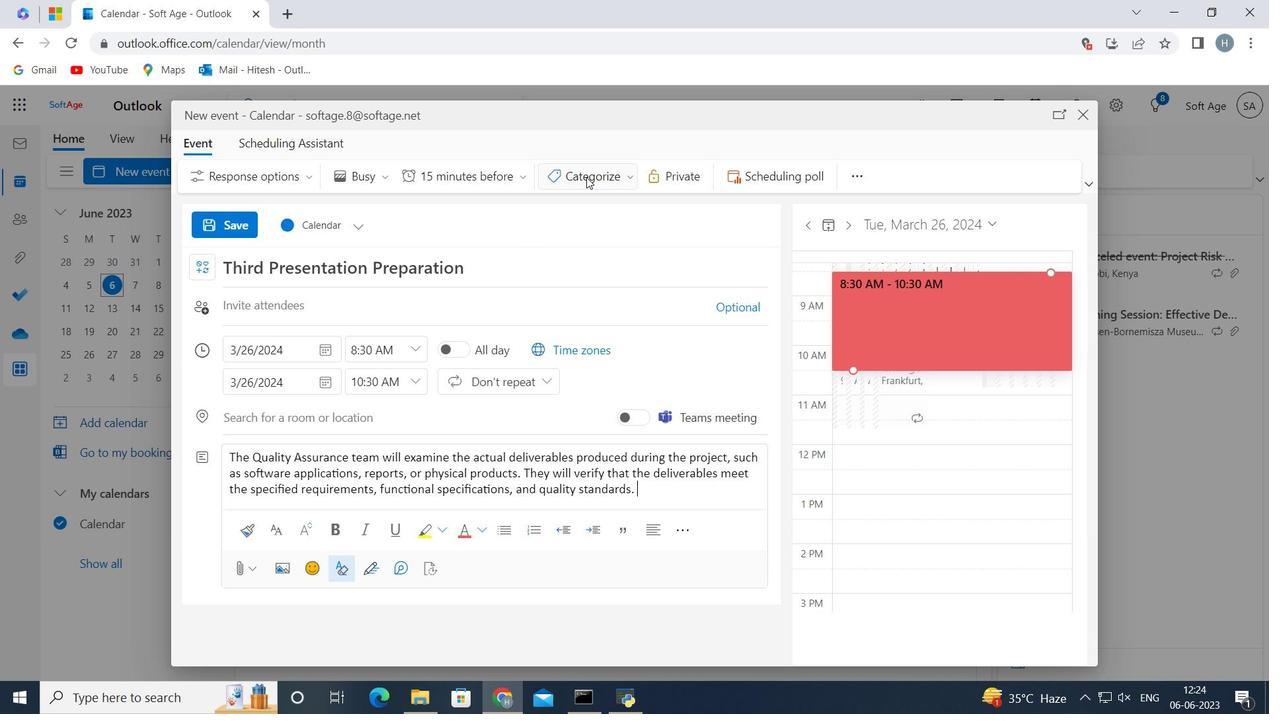 
Action: Mouse pressed left at (587, 177)
Screenshot: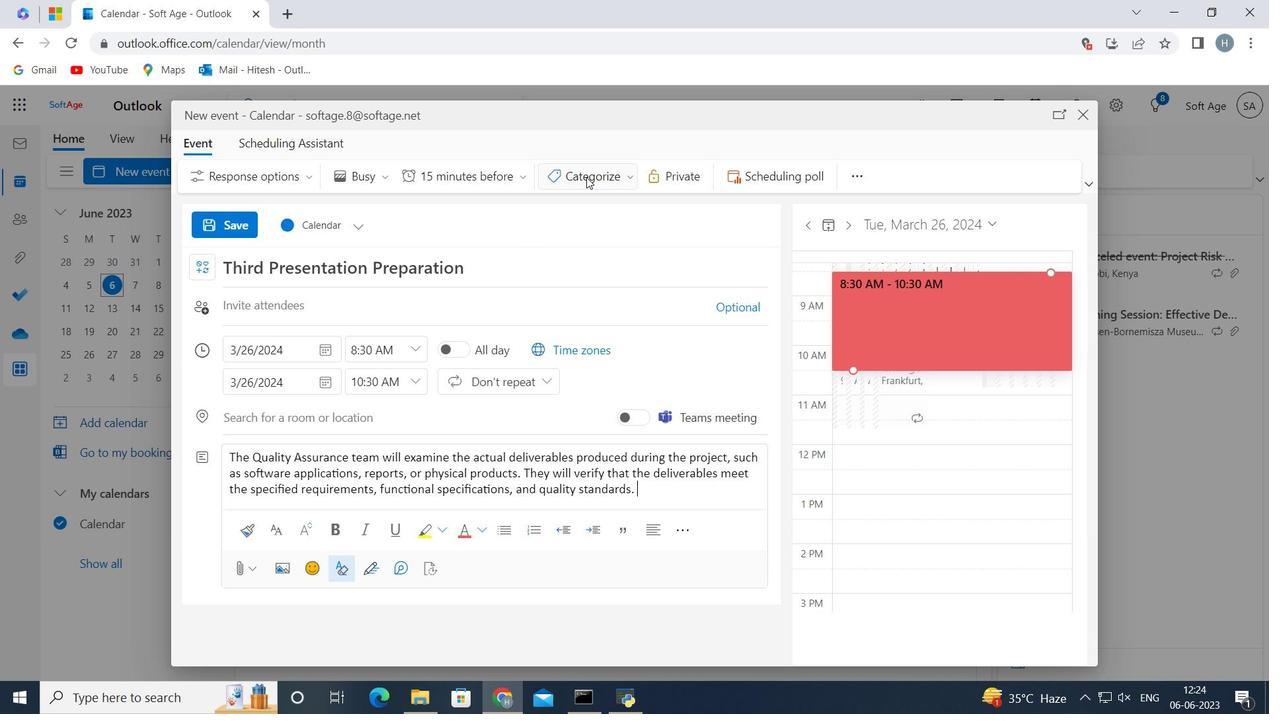 
Action: Mouse moved to (603, 311)
Screenshot: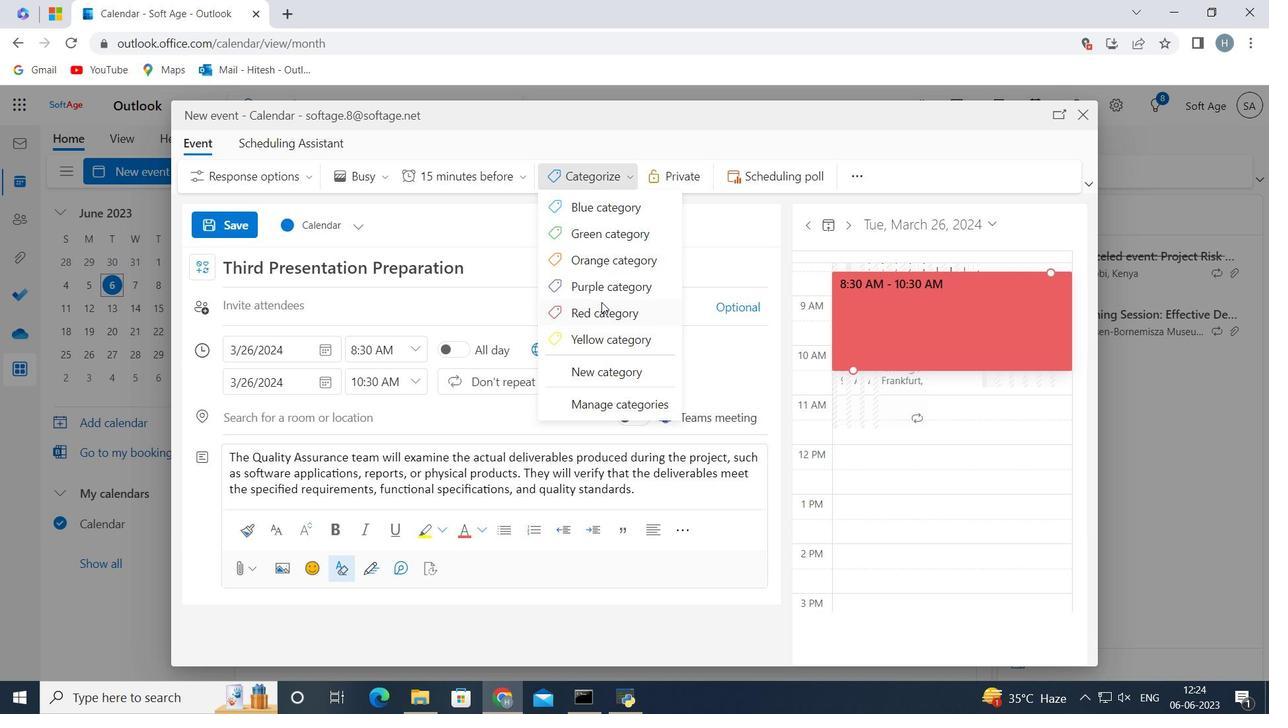 
Action: Mouse pressed left at (603, 311)
Screenshot: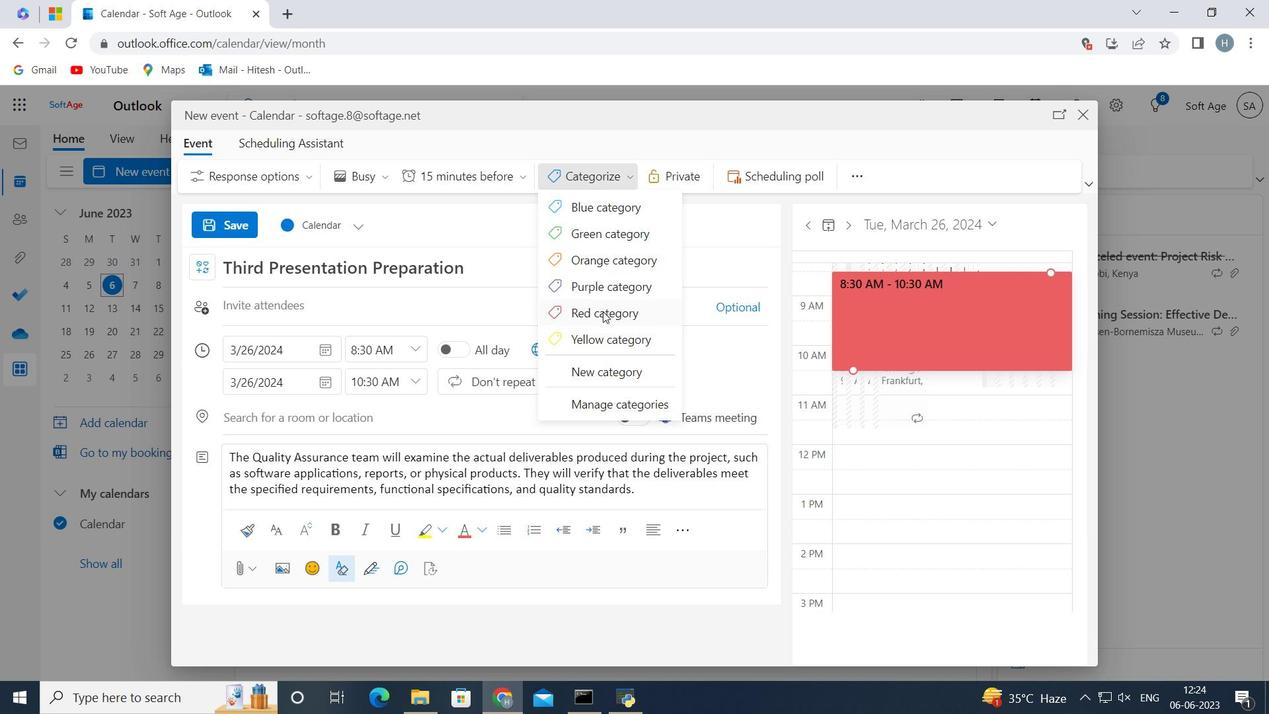 
Action: Mouse moved to (381, 316)
Screenshot: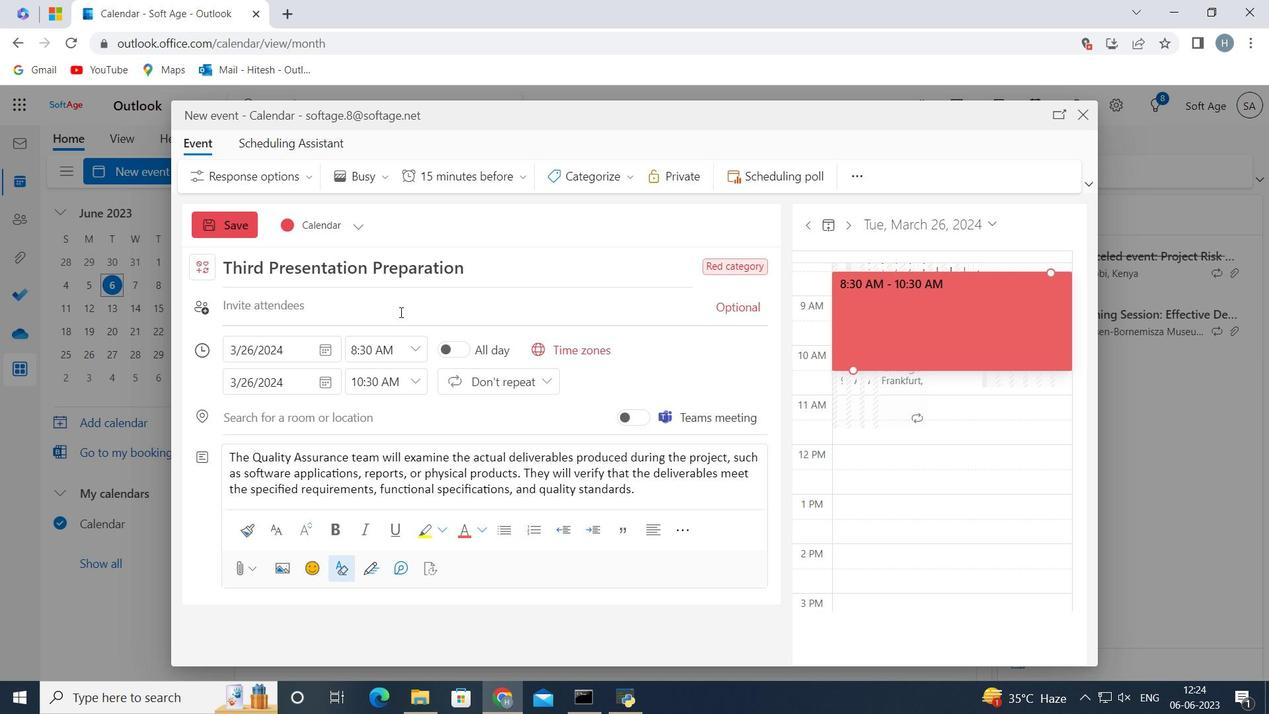
Action: Mouse pressed left at (381, 316)
Screenshot: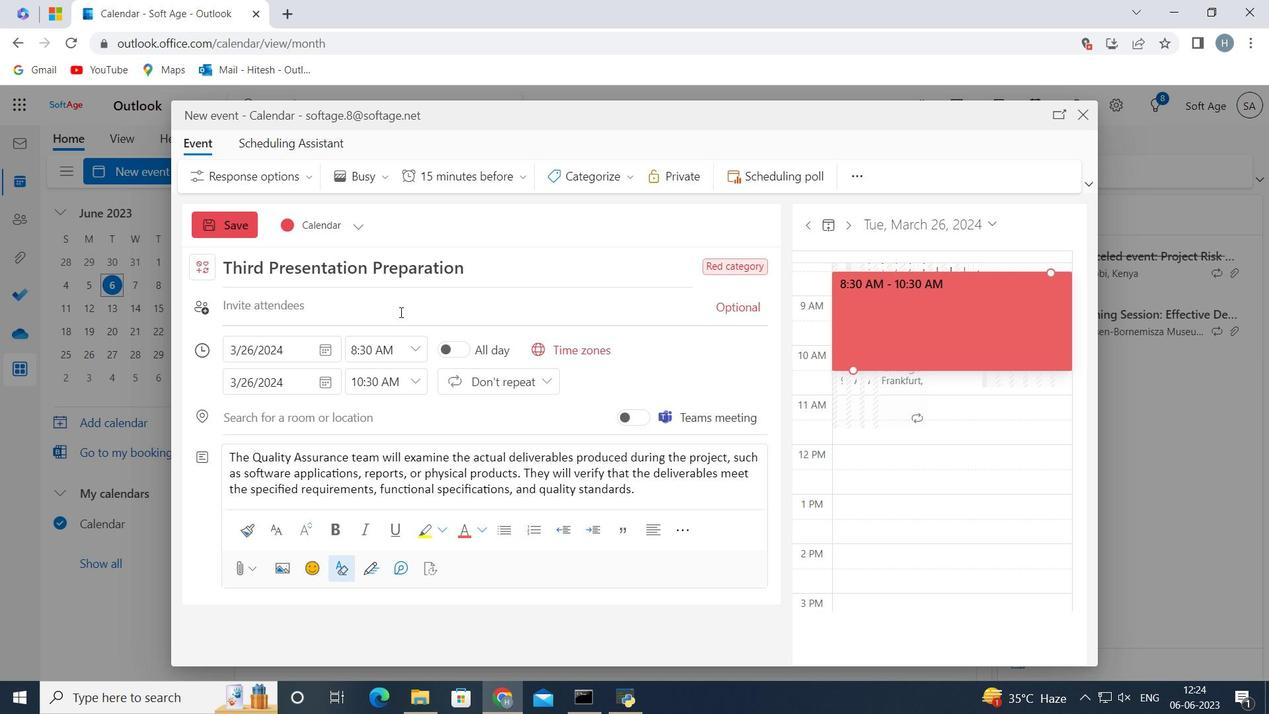 
Action: Key pressed softage
Screenshot: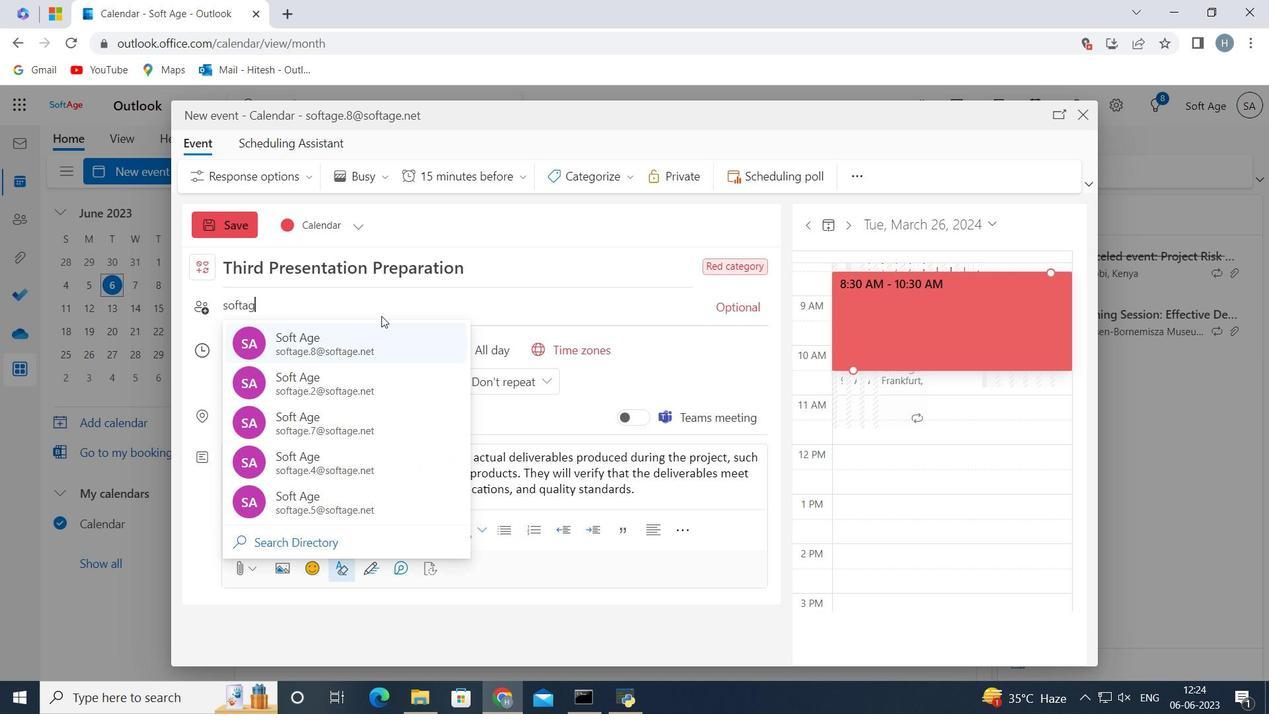 
Action: Mouse moved to (378, 316)
Screenshot: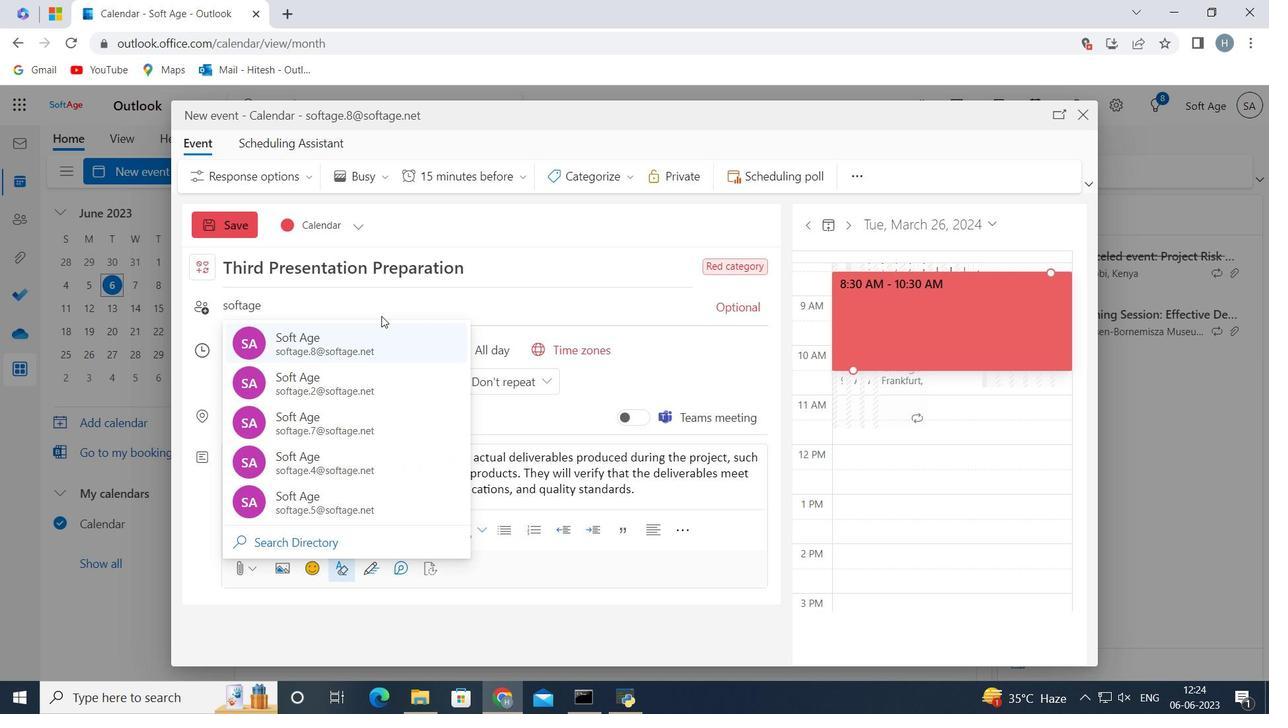 
Action: Key pressed .5<Key.shift>@softage.net
Screenshot: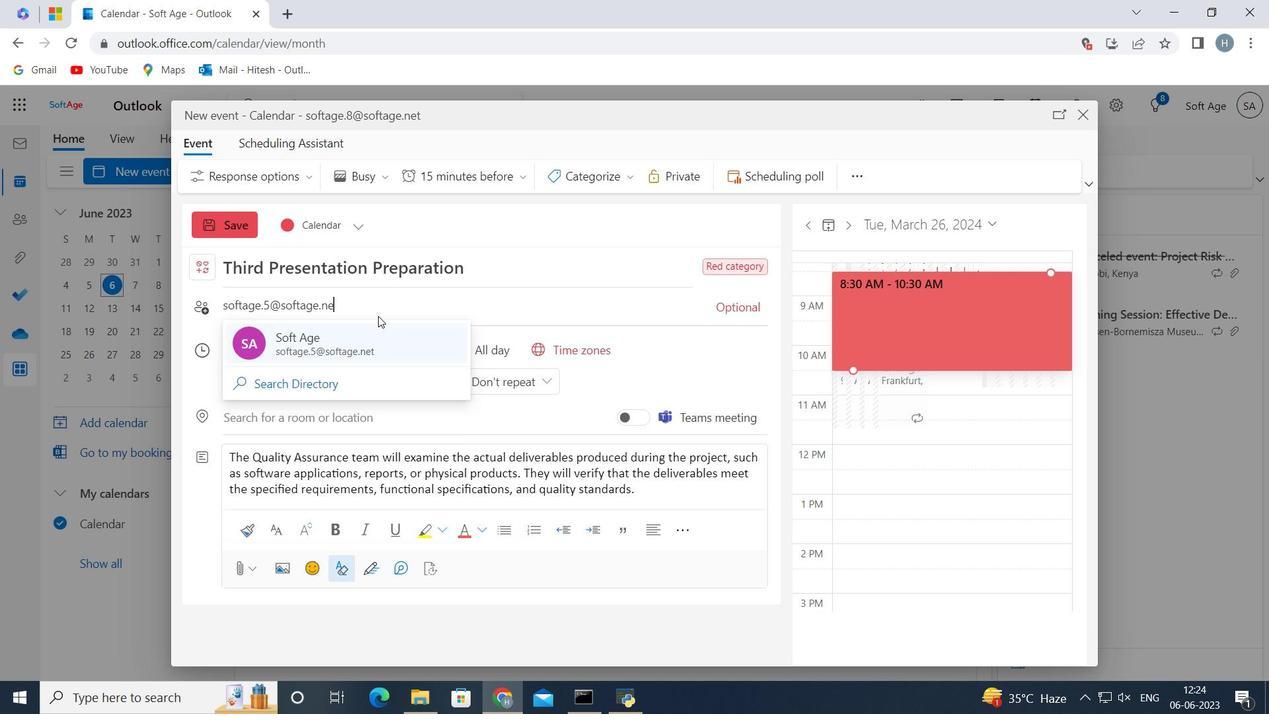 
Action: Mouse moved to (350, 344)
Screenshot: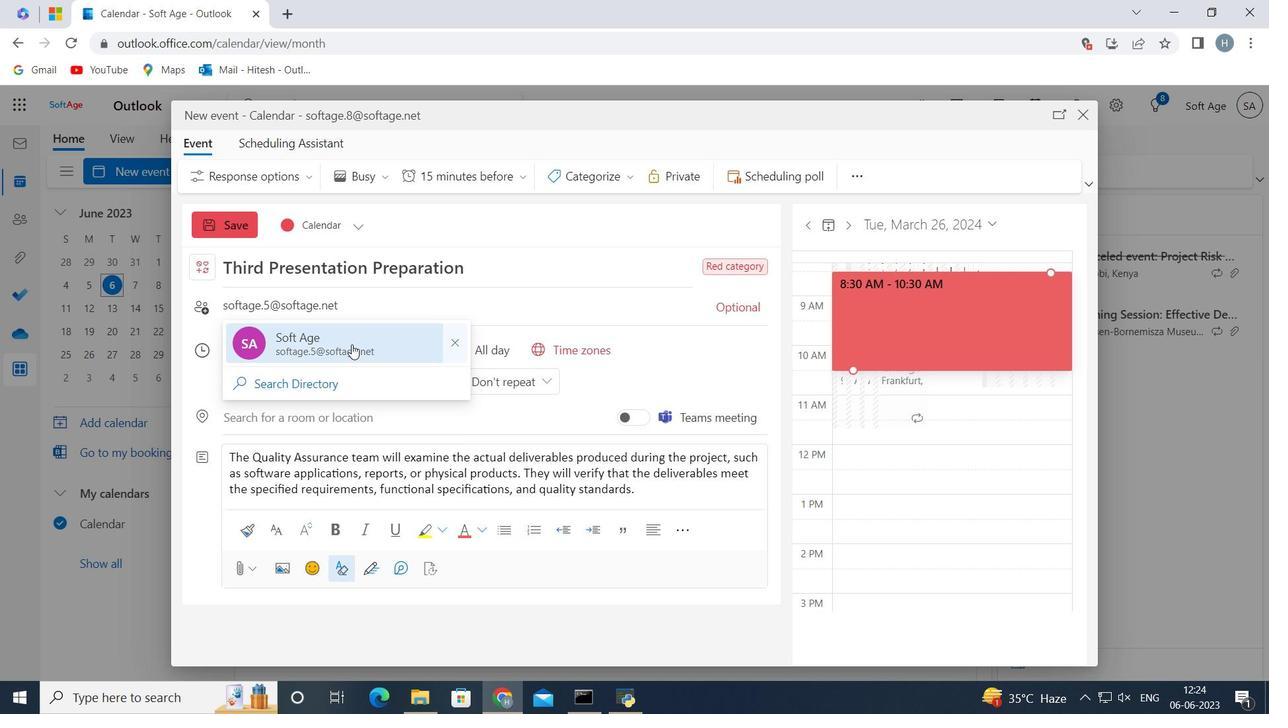 
Action: Mouse pressed left at (350, 344)
Screenshot: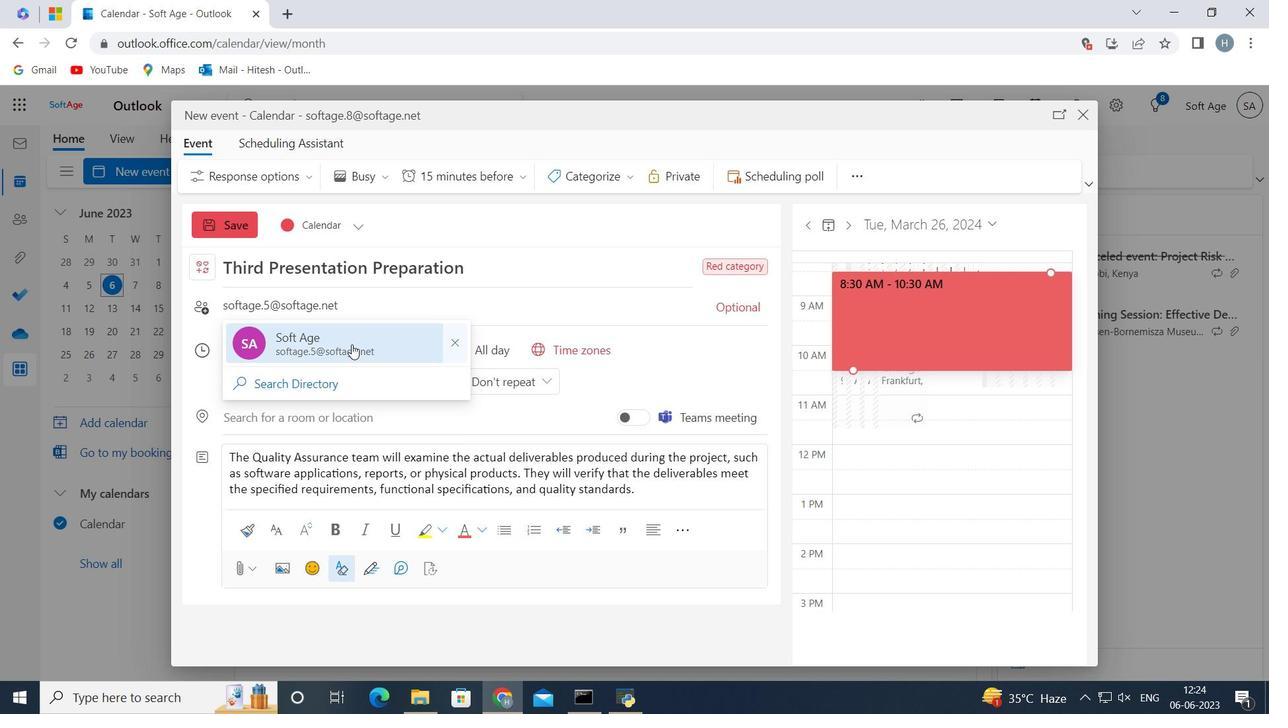 
Action: Key pressed softage.6<Key.shift>@
Screenshot: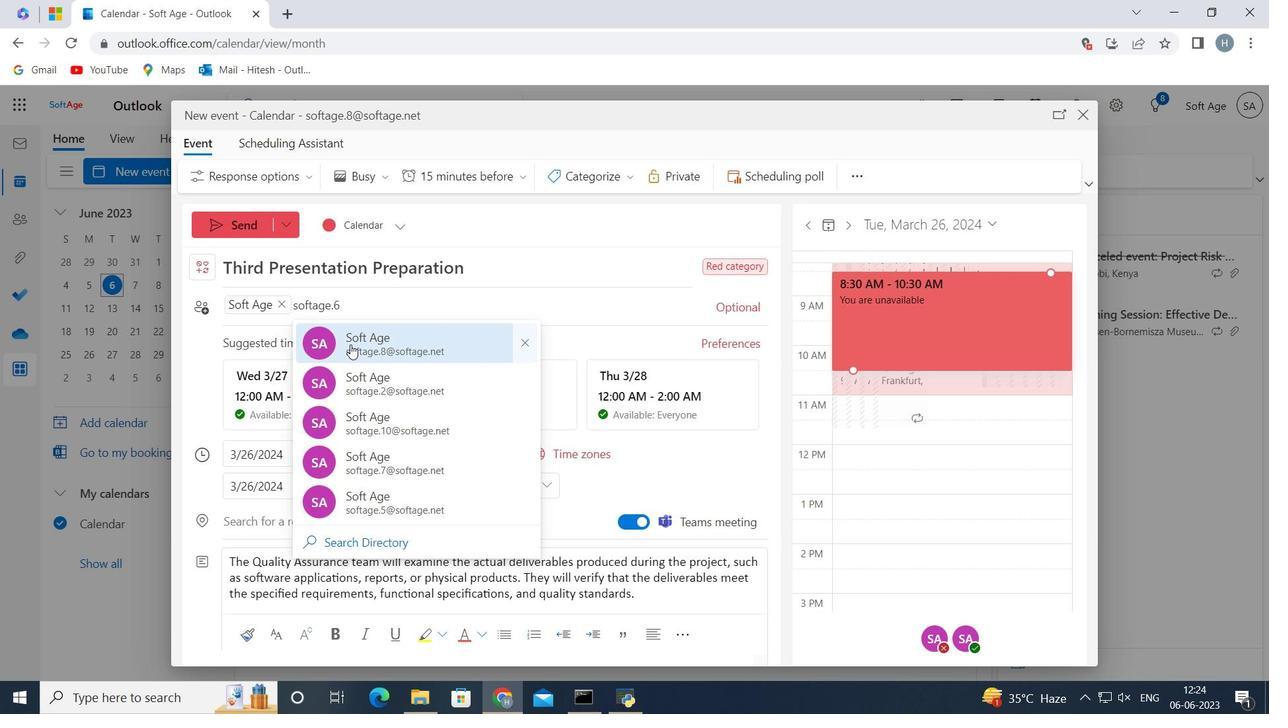 
Action: Mouse moved to (349, 344)
Screenshot: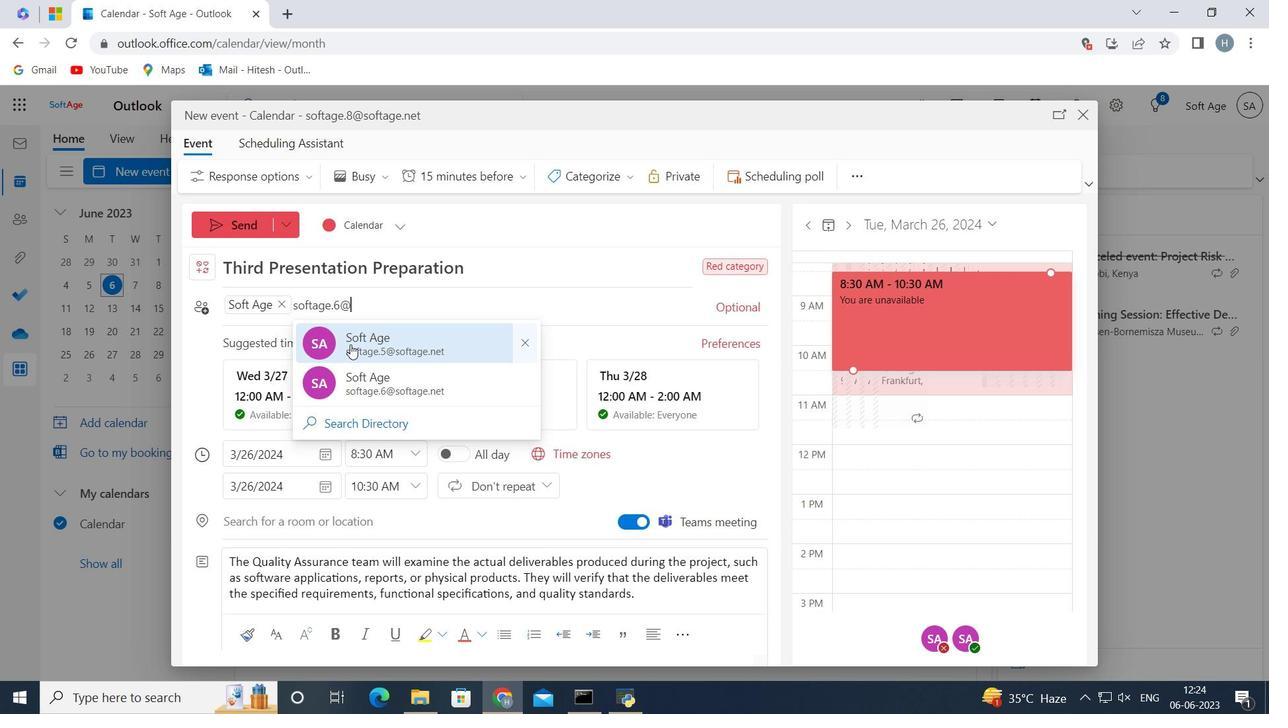 
Action: Key pressed s
Screenshot: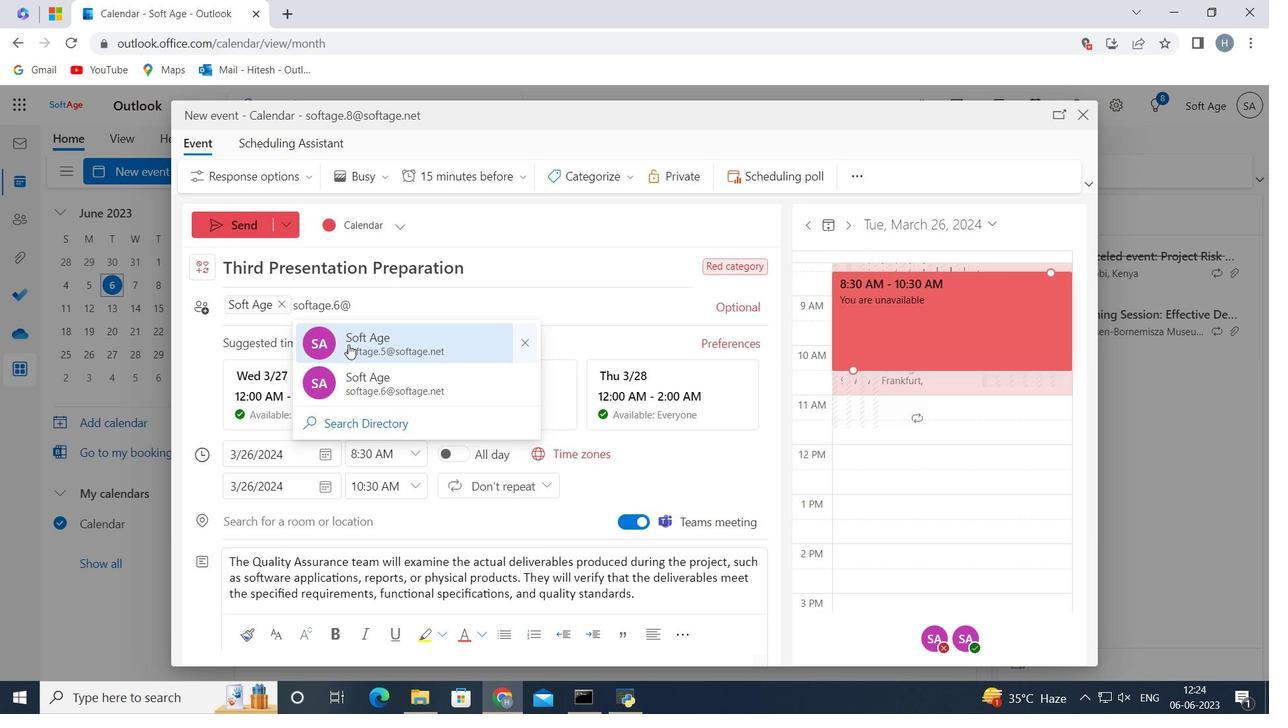 
Action: Mouse moved to (347, 344)
Screenshot: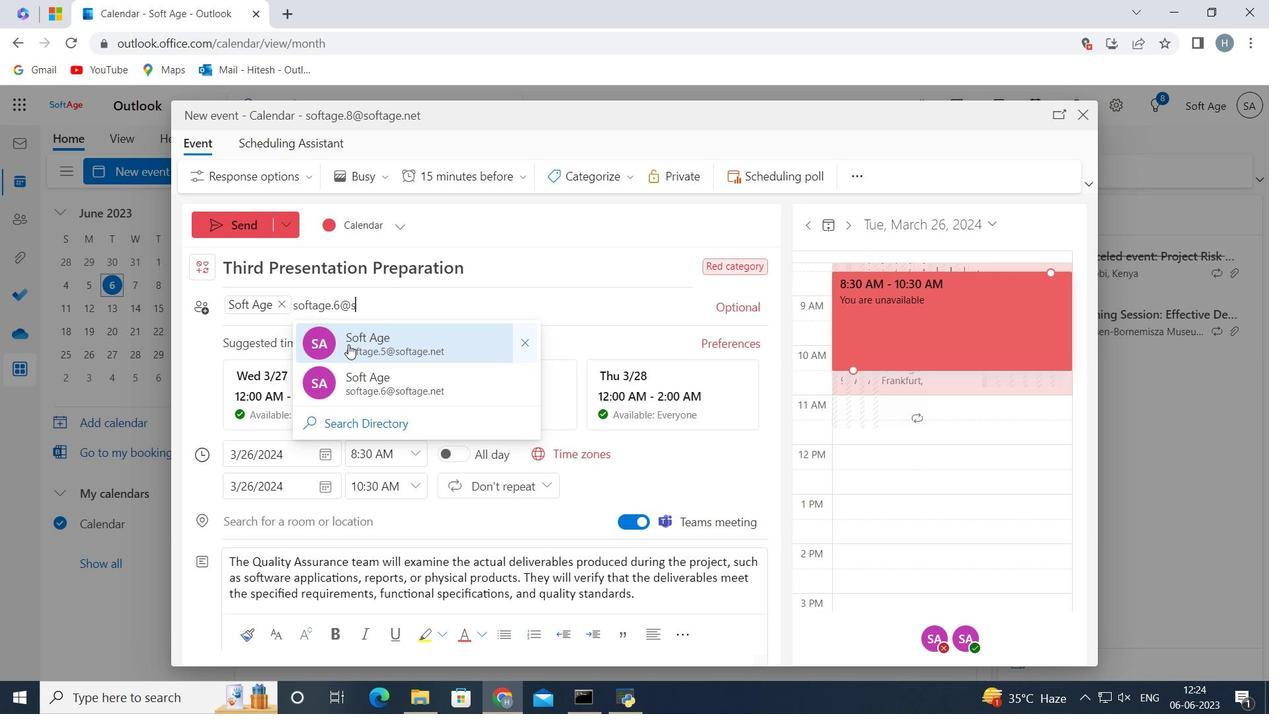 
Action: Key pressed o
Screenshot: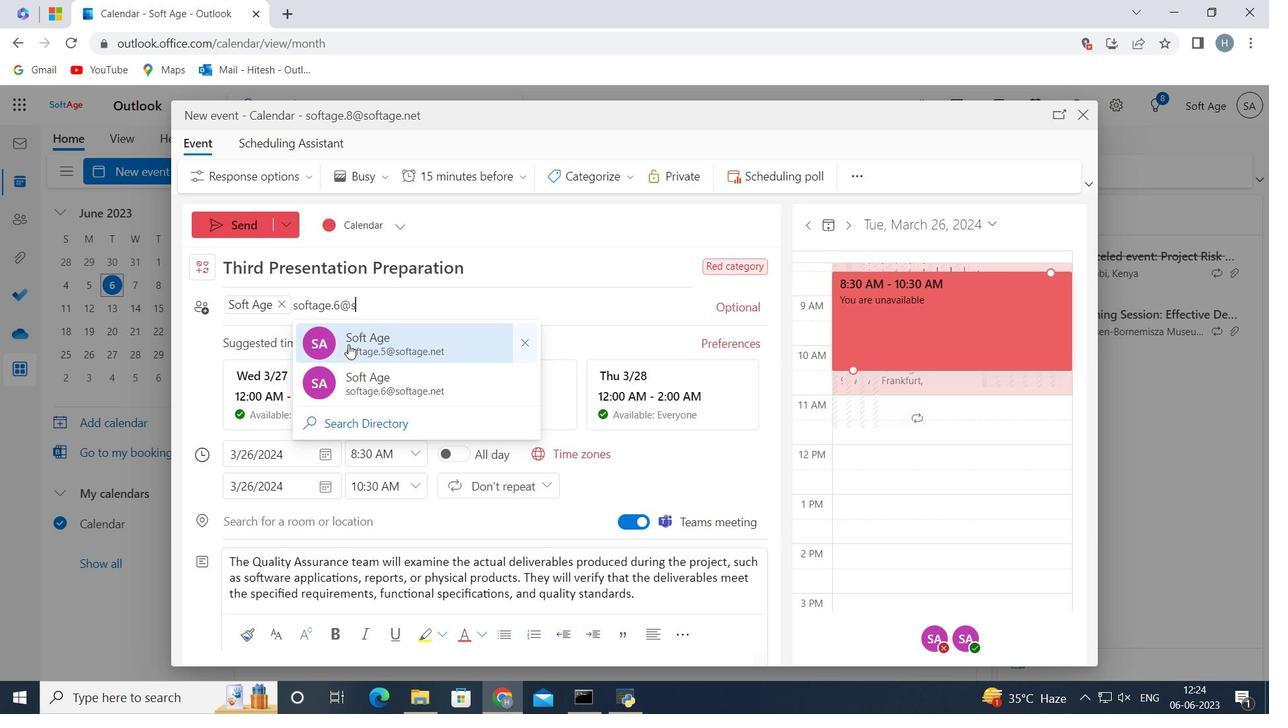 
Action: Mouse moved to (345, 345)
Screenshot: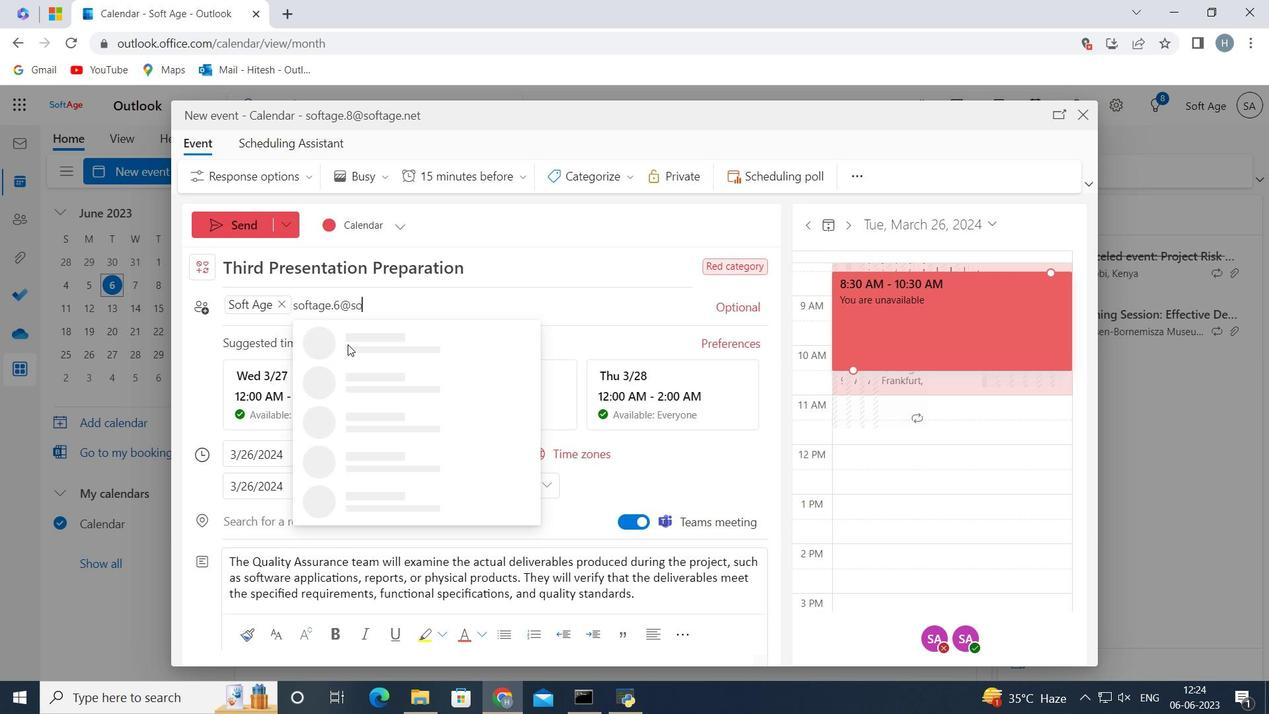
Action: Key pressed ftage.net
Screenshot: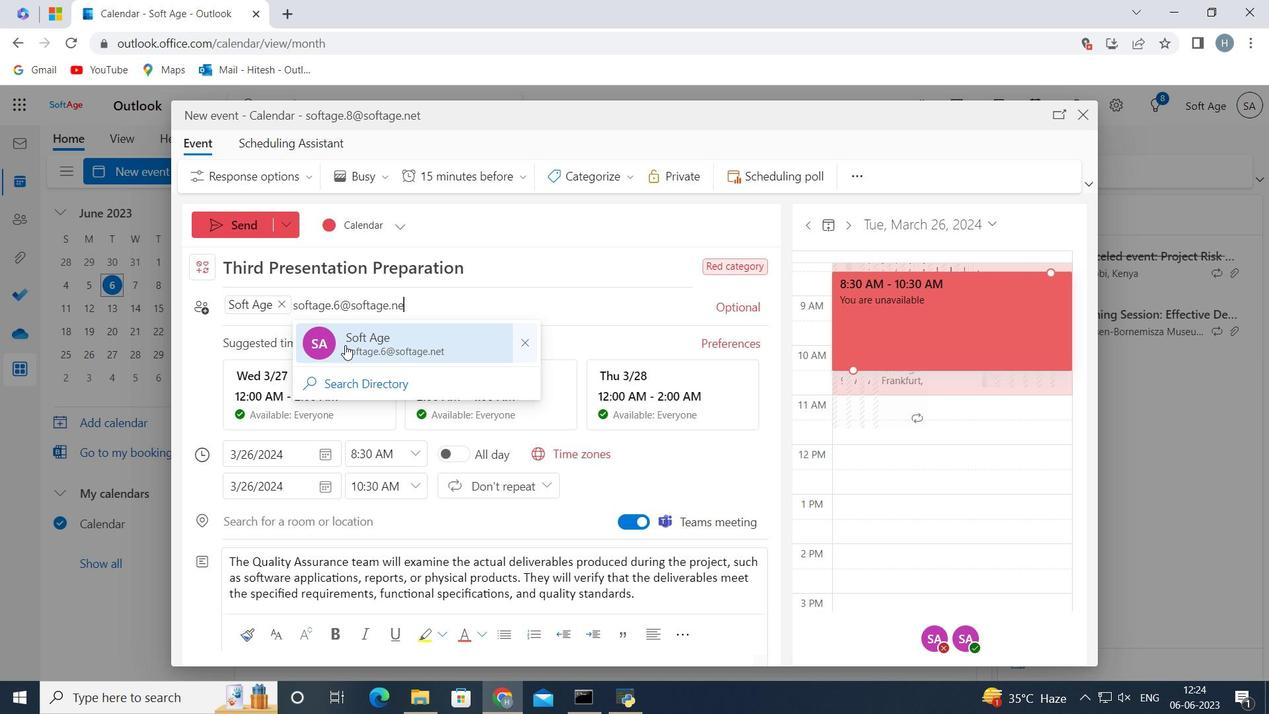 
Action: Mouse moved to (367, 339)
Screenshot: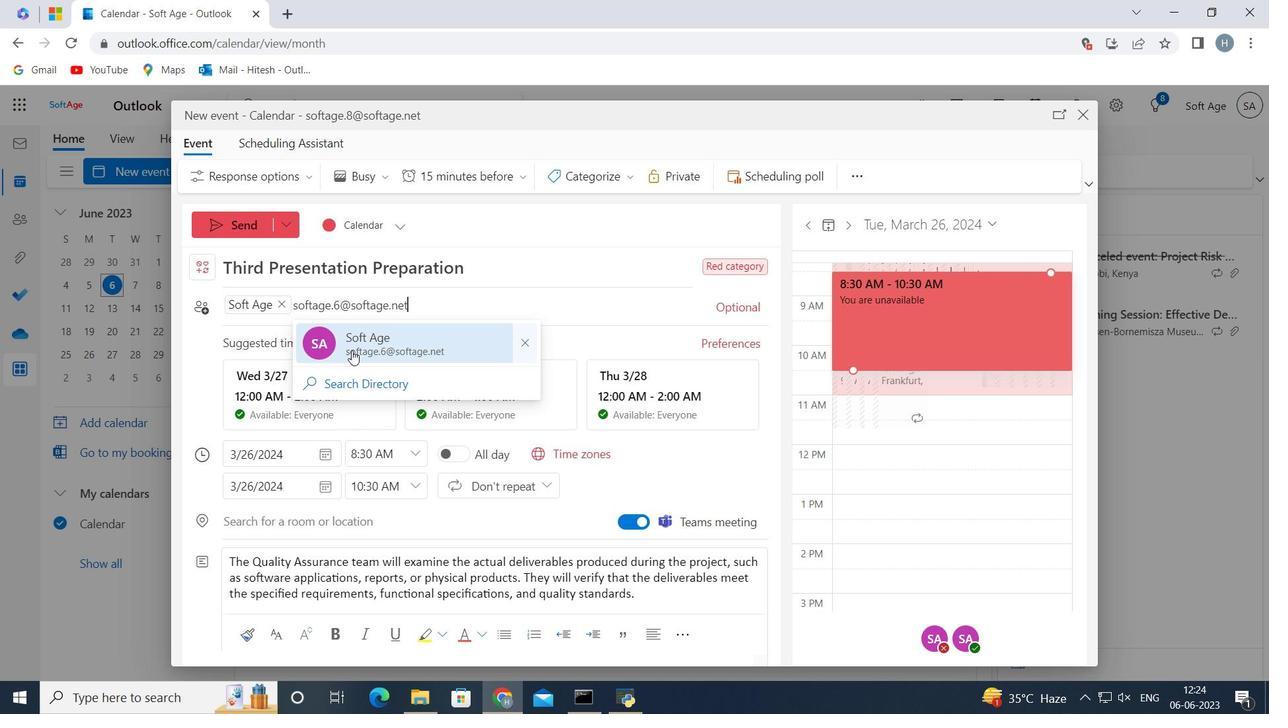
Action: Mouse pressed left at (367, 339)
Screenshot: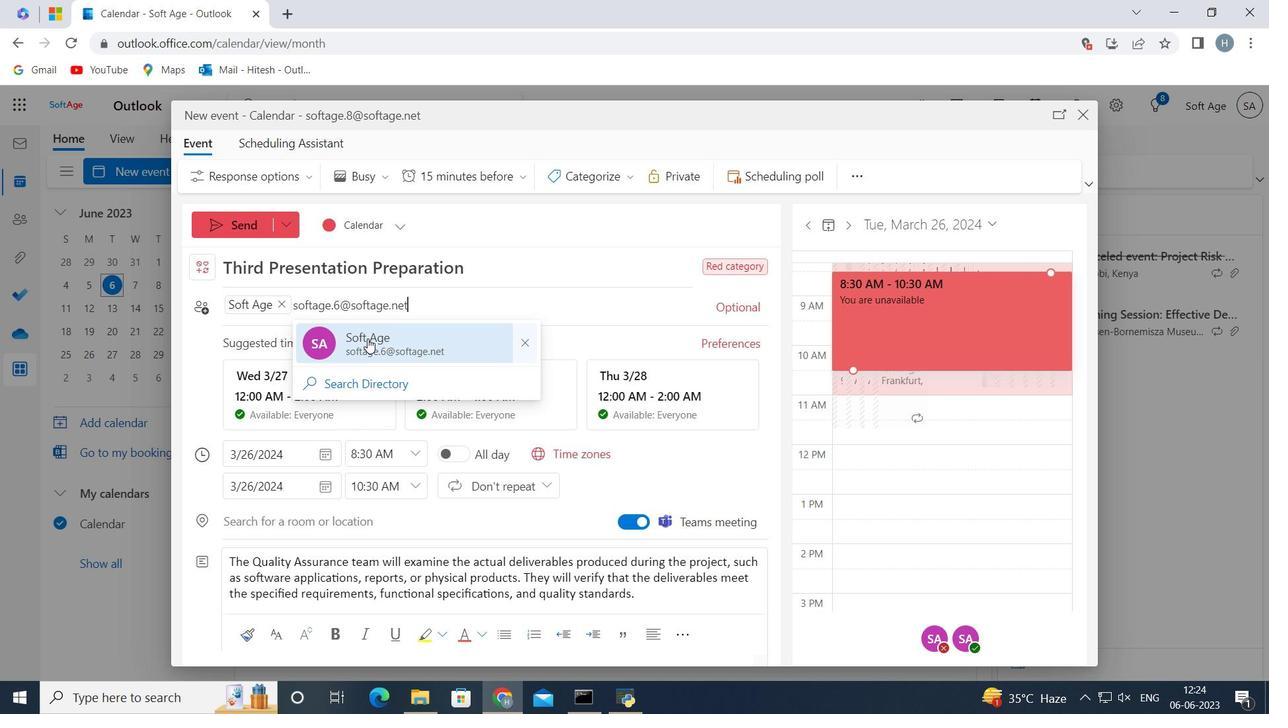 
Action: Mouse moved to (507, 173)
Screenshot: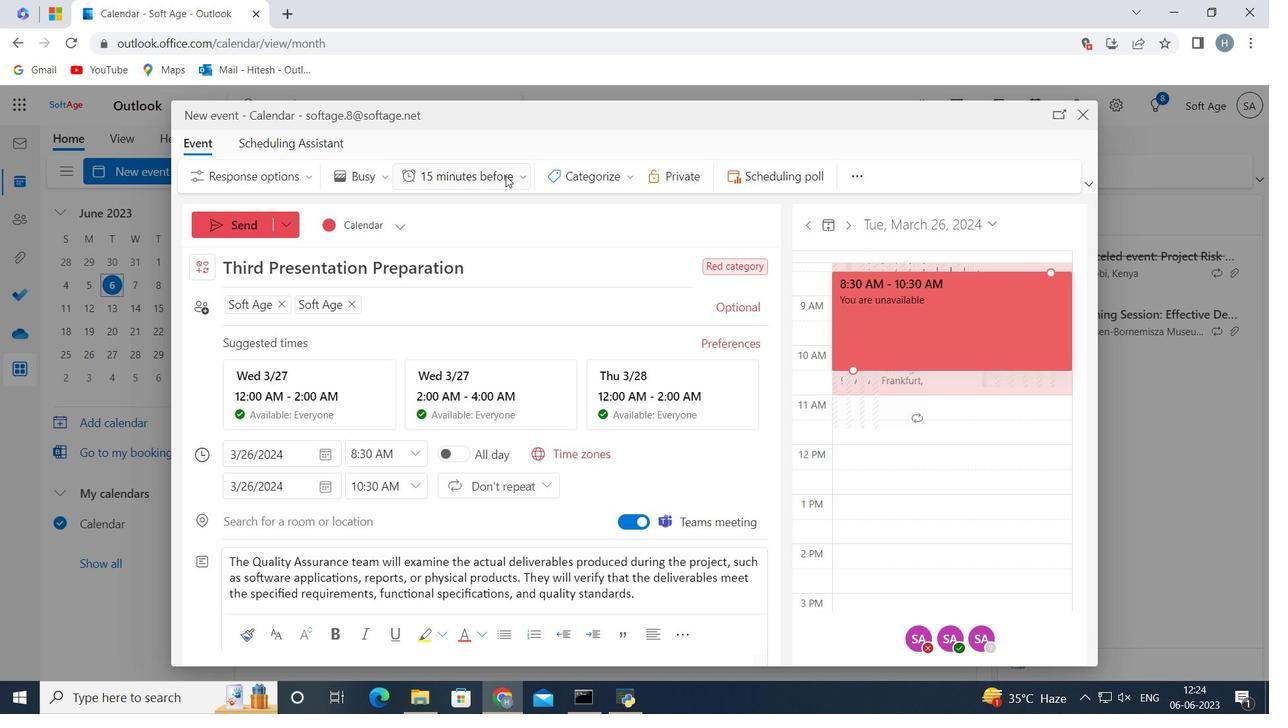 
Action: Mouse pressed left at (507, 173)
Screenshot: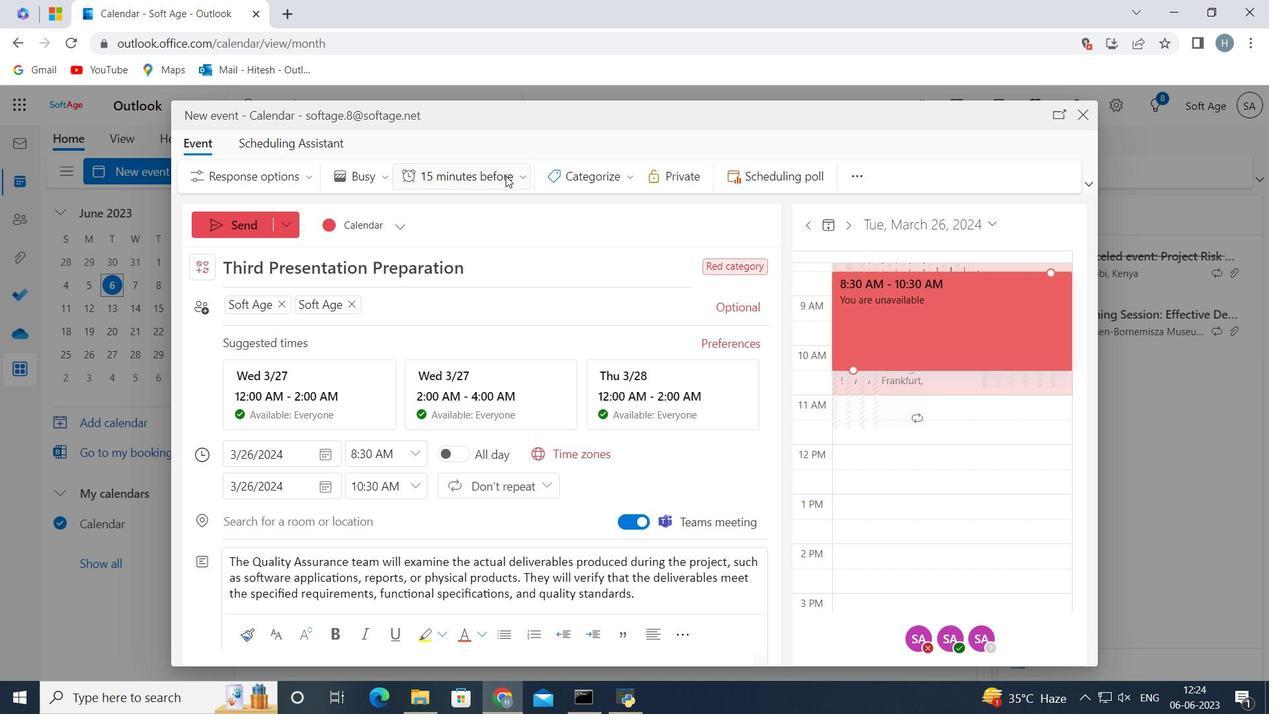 
Action: Mouse moved to (501, 382)
Screenshot: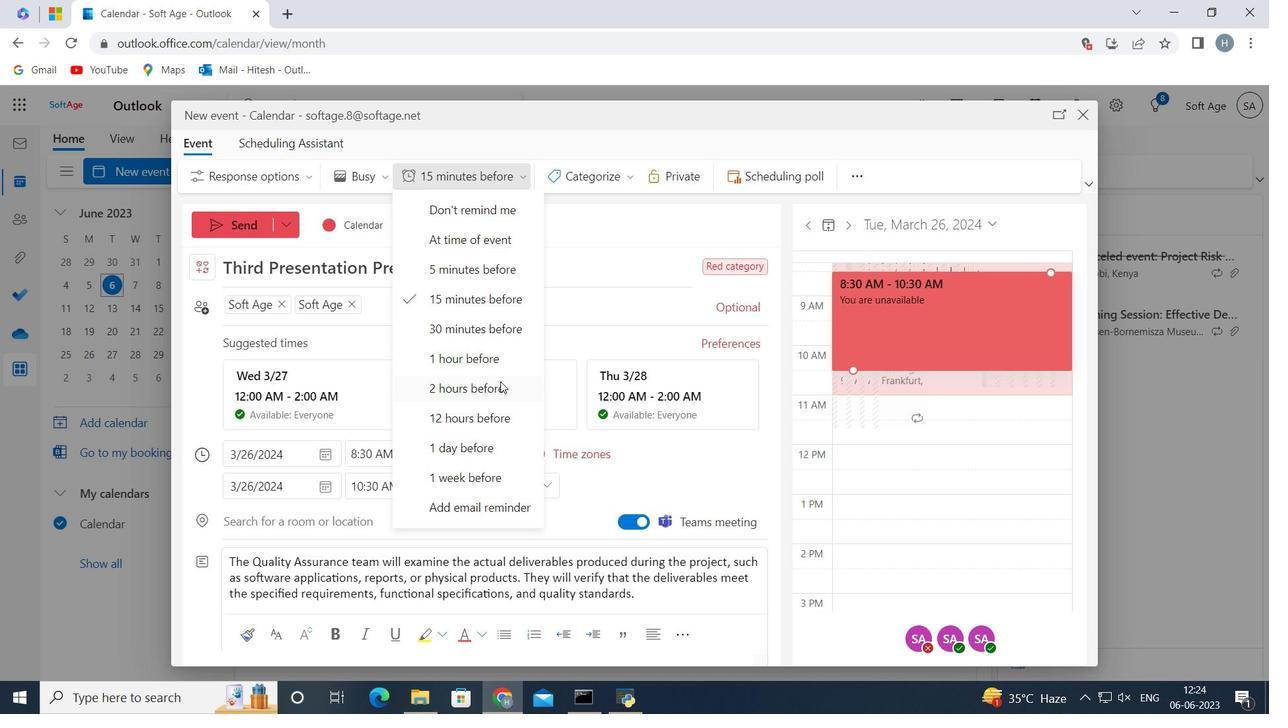 
Action: Mouse pressed left at (501, 382)
Screenshot: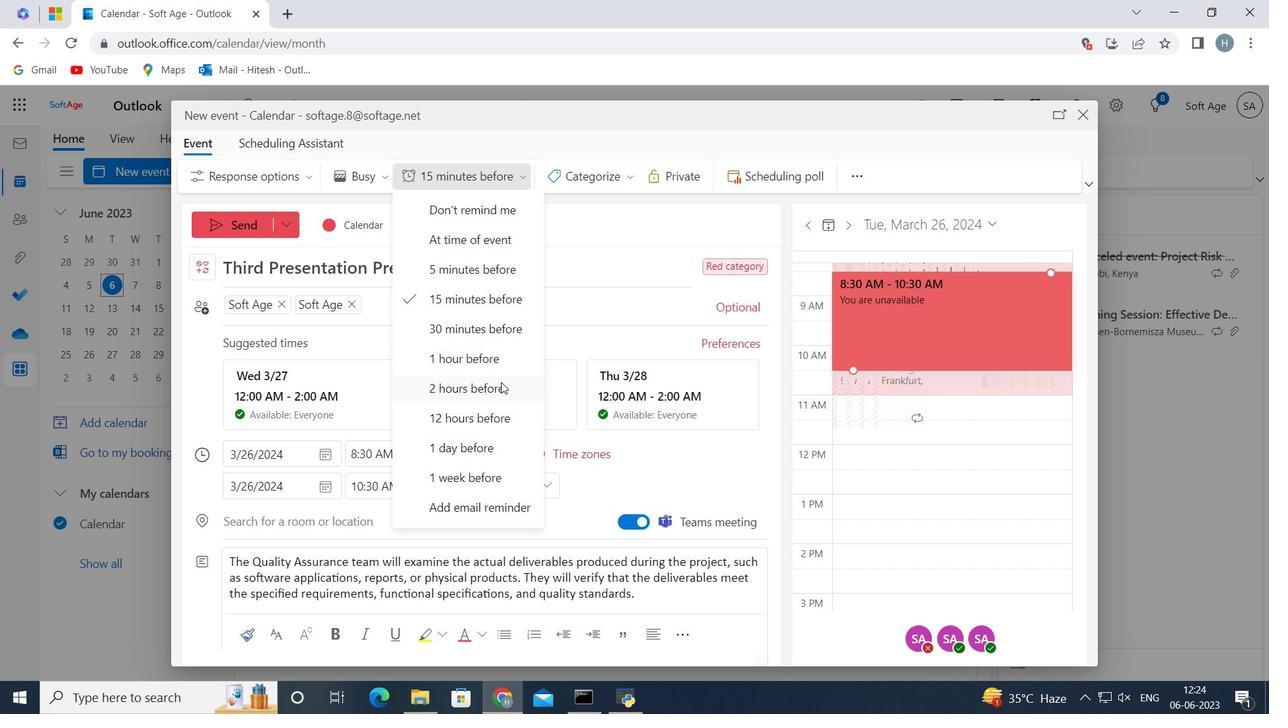 
Action: Mouse moved to (253, 224)
Screenshot: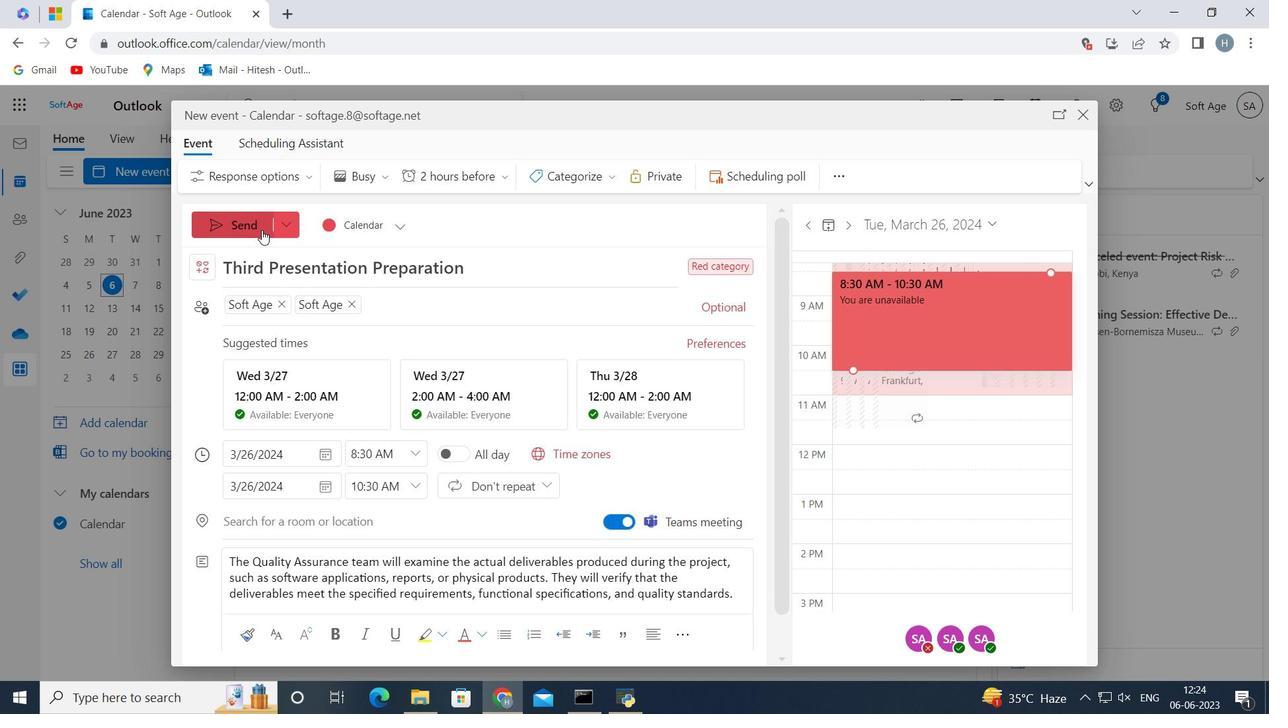 
Action: Mouse pressed left at (253, 224)
Screenshot: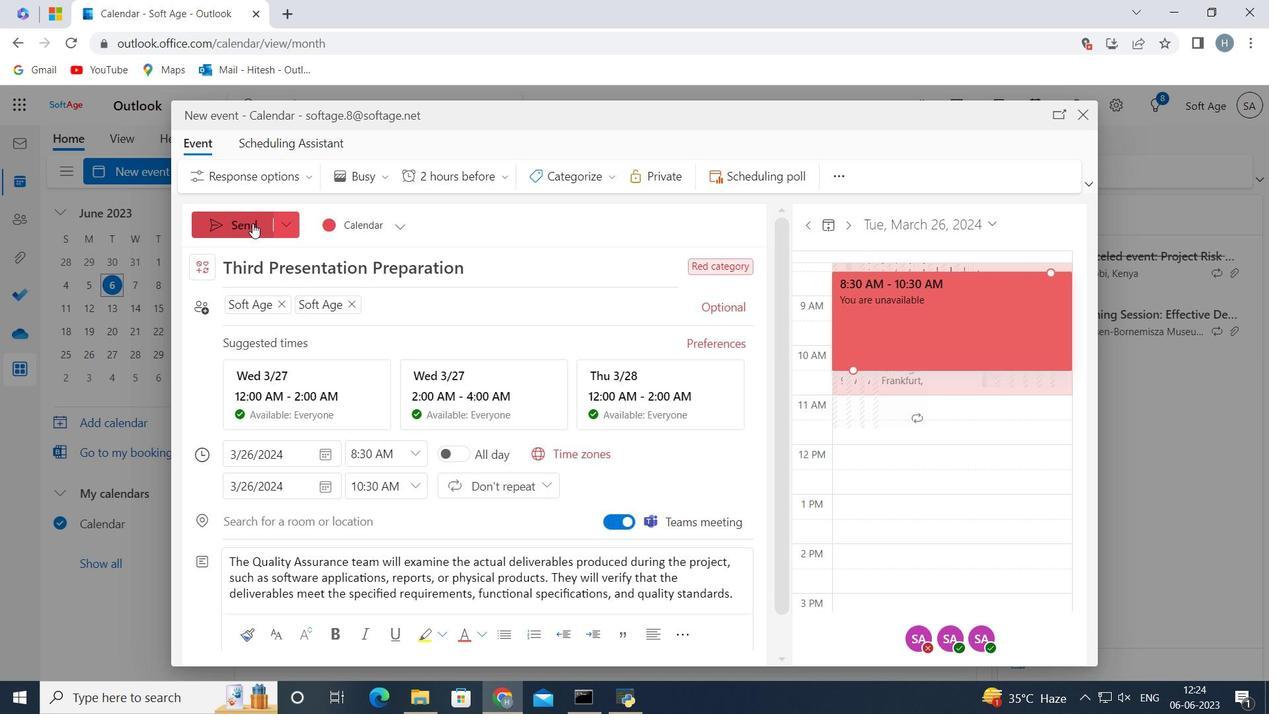 
Action: Mouse moved to (534, 271)
Screenshot: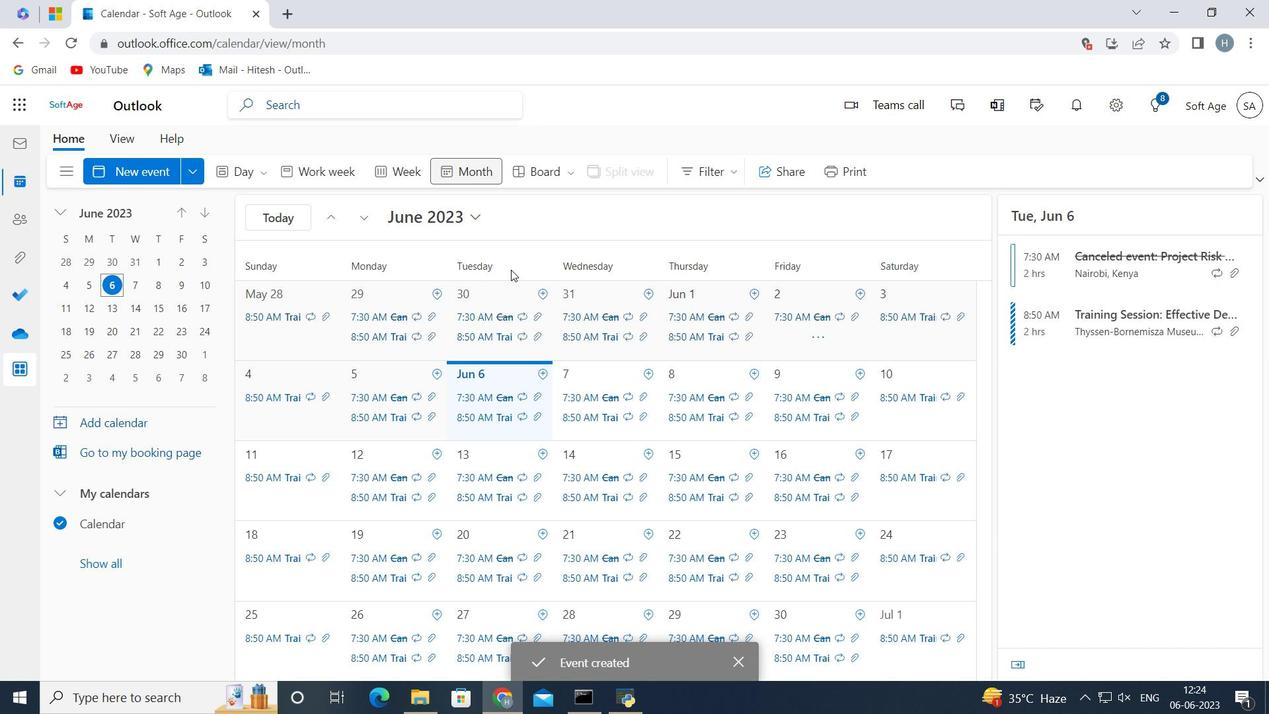 
